 Task: Open Card Annual Performance Review in Board IT Project Management and Execution to Workspace Business Strategy and Planning and add a team member Softage.2@softage.net, a label Orange, a checklist Employment Law, an attachment from your computer, a color Orange and finally, add a card description 'Research and develop new pricing strategy for service offerings' and a comment 'This task presents an opportunity to demonstrate our team-building and collaboration skills, working effectively with others towards a common goal.'. Add a start date 'Jan 06, 1900' with a due date 'Jan 13, 1900'
Action: Mouse moved to (360, 138)
Screenshot: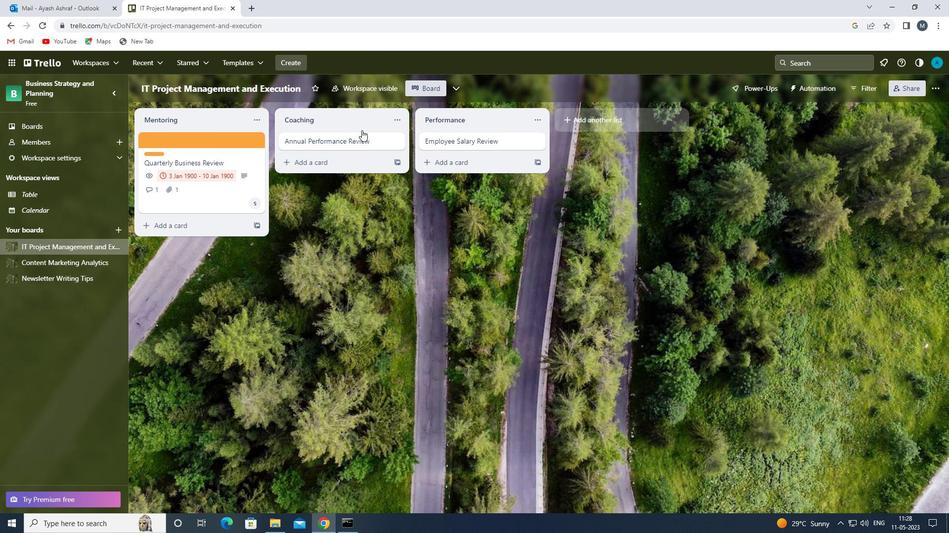 
Action: Mouse pressed left at (360, 138)
Screenshot: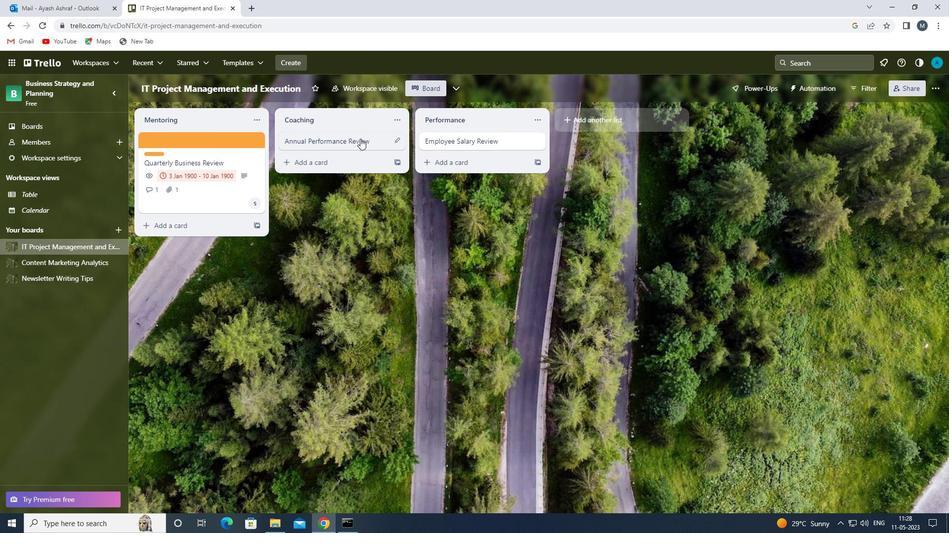 
Action: Mouse moved to (600, 178)
Screenshot: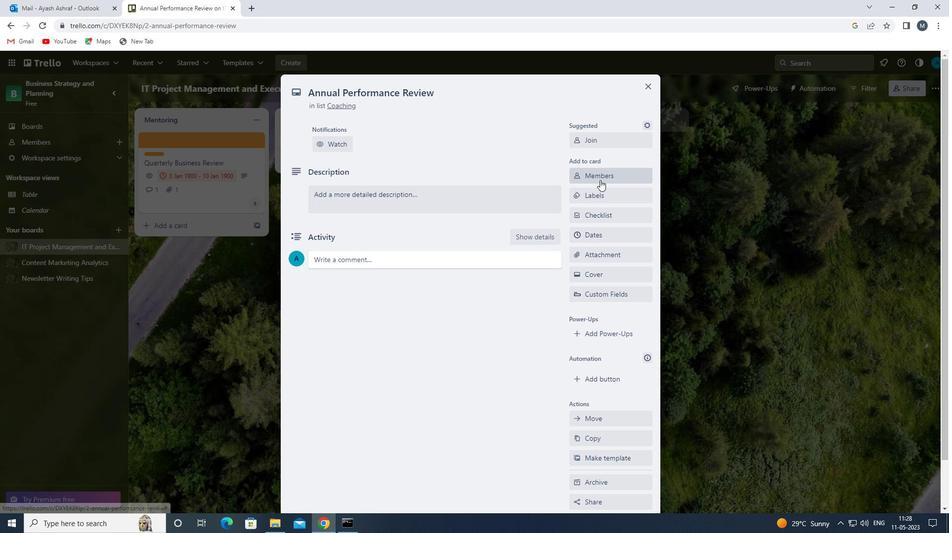 
Action: Mouse pressed left at (600, 178)
Screenshot: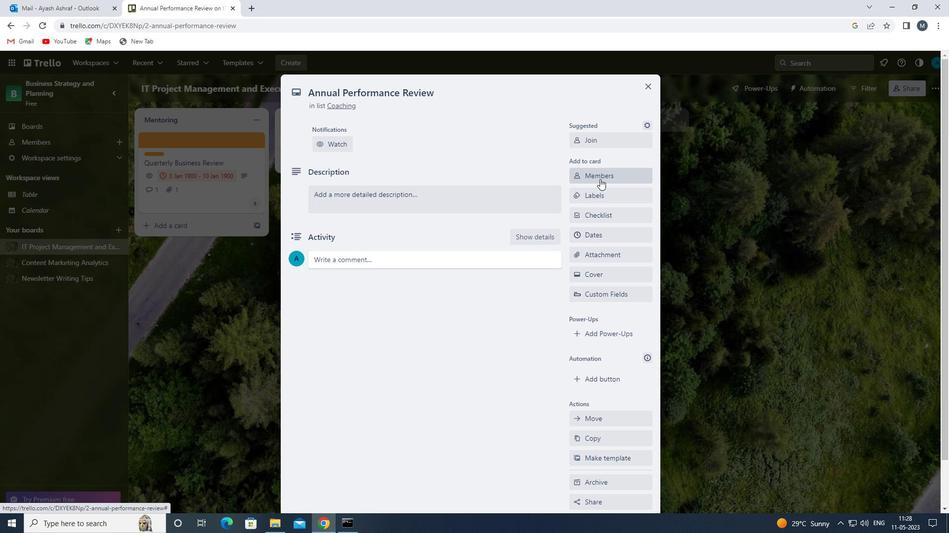 
Action: Mouse moved to (601, 212)
Screenshot: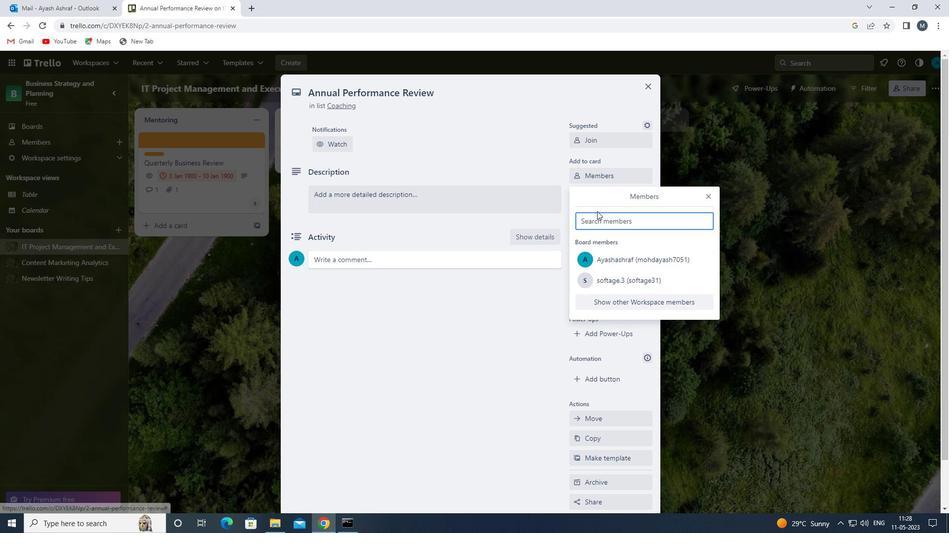 
Action: Key pressed <Key.shift>SOFT
Screenshot: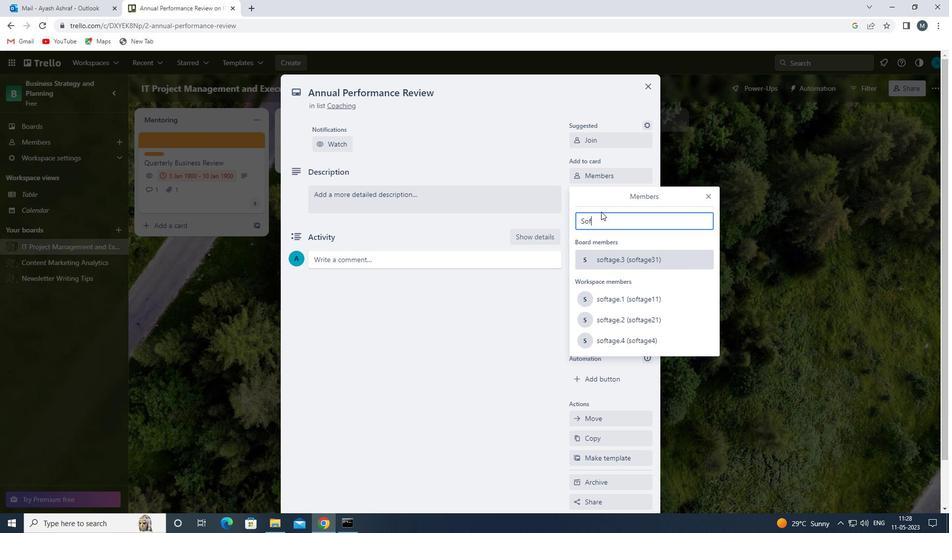 
Action: Mouse moved to (640, 322)
Screenshot: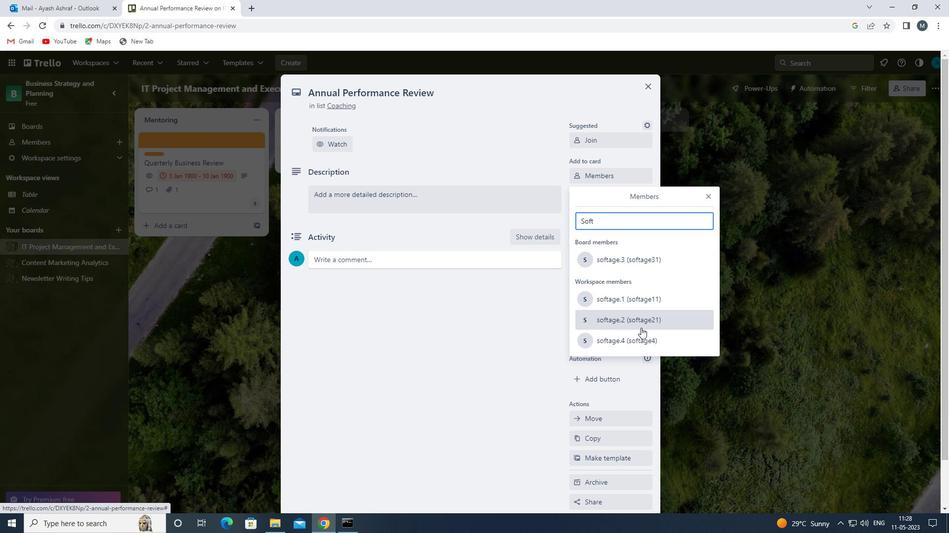 
Action: Mouse pressed left at (640, 322)
Screenshot: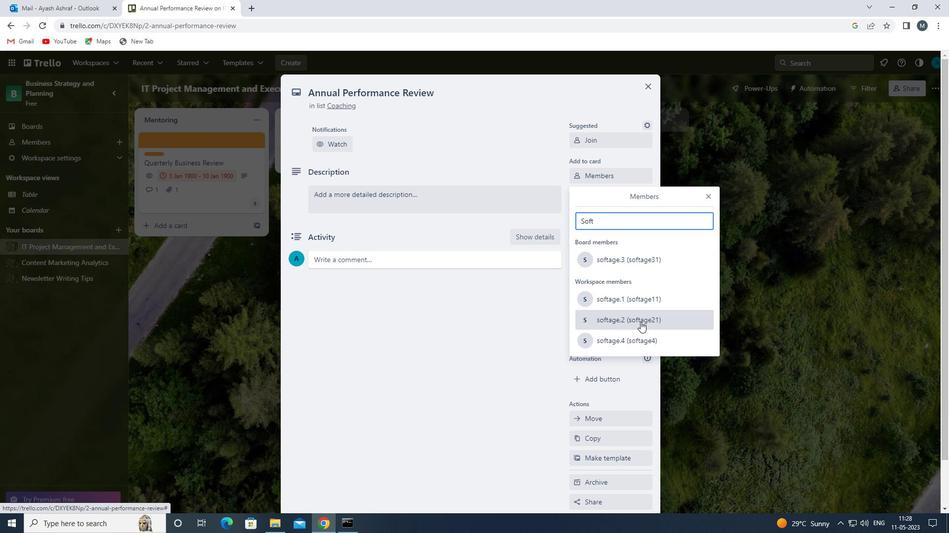 
Action: Mouse moved to (709, 201)
Screenshot: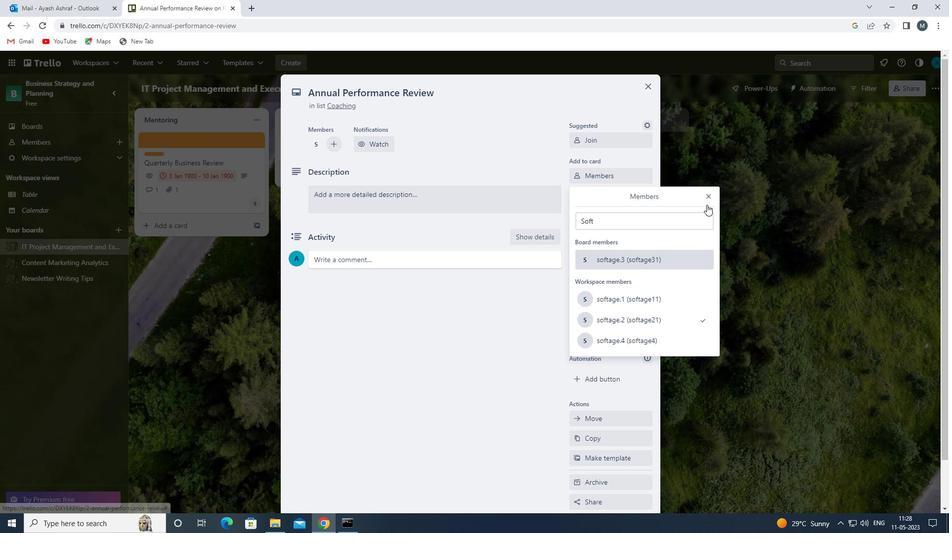 
Action: Mouse pressed left at (709, 201)
Screenshot: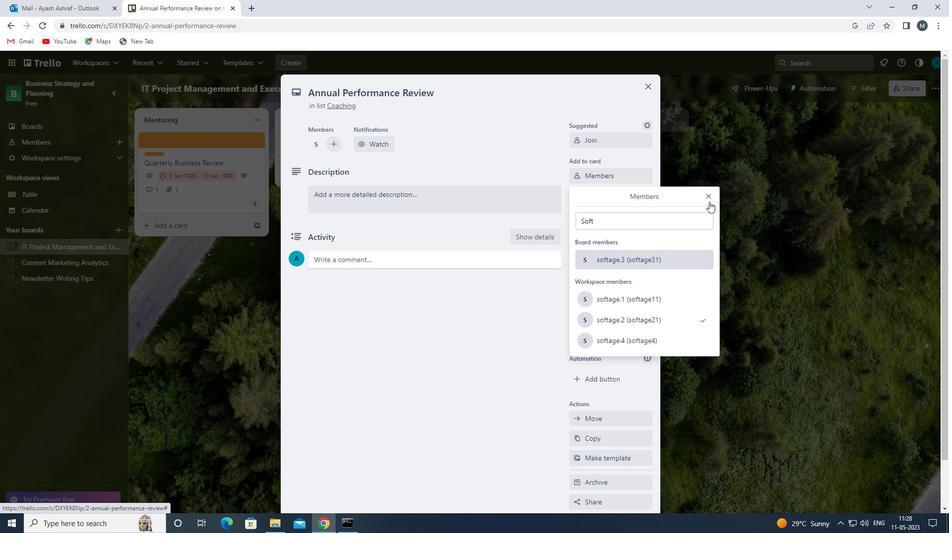 
Action: Mouse moved to (629, 194)
Screenshot: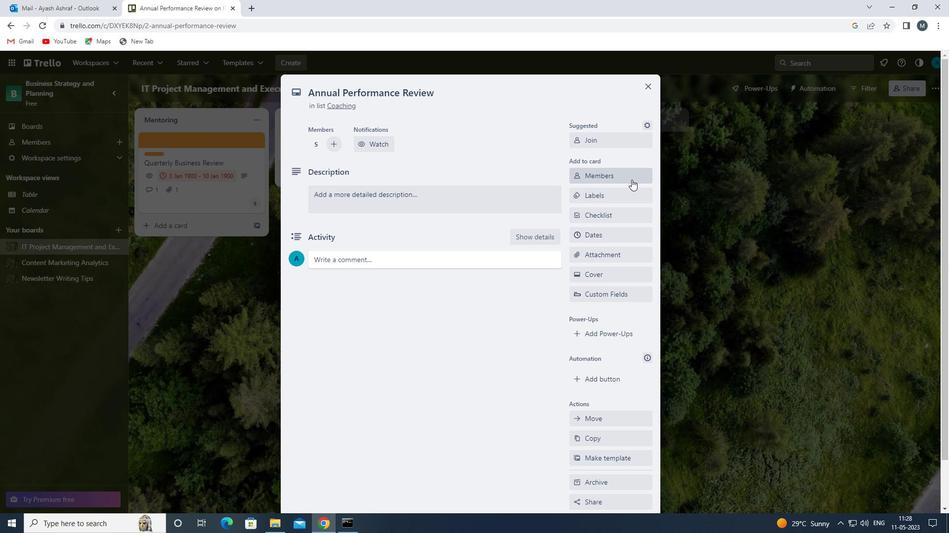 
Action: Mouse pressed left at (629, 194)
Screenshot: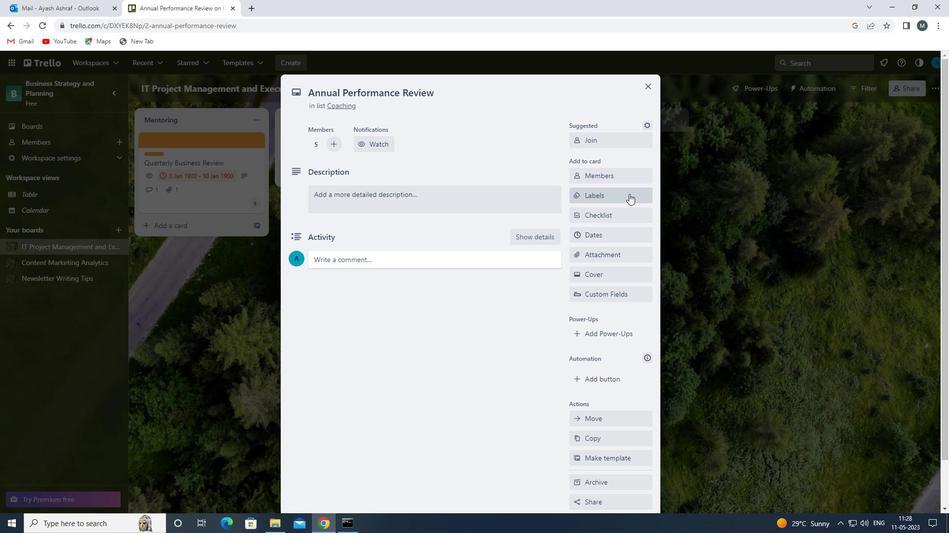 
Action: Mouse moved to (584, 309)
Screenshot: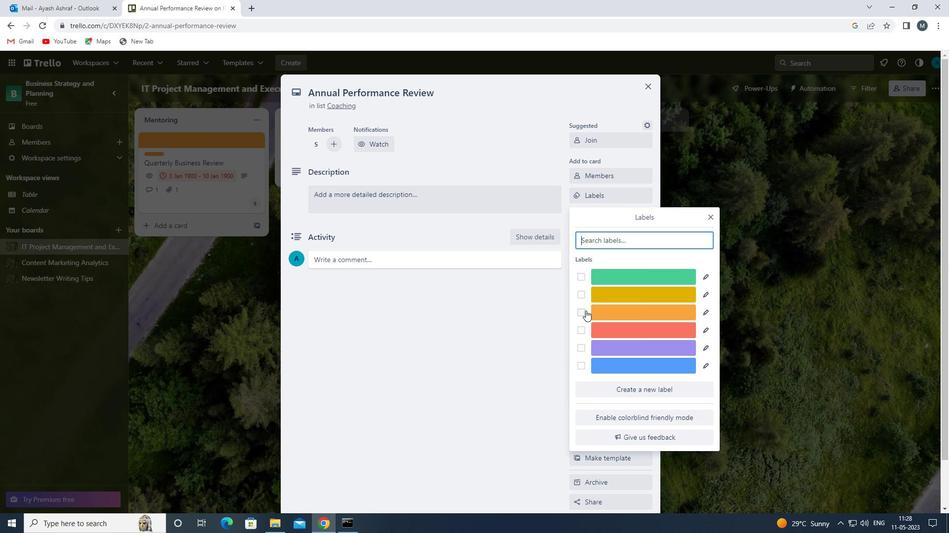 
Action: Mouse pressed left at (584, 309)
Screenshot: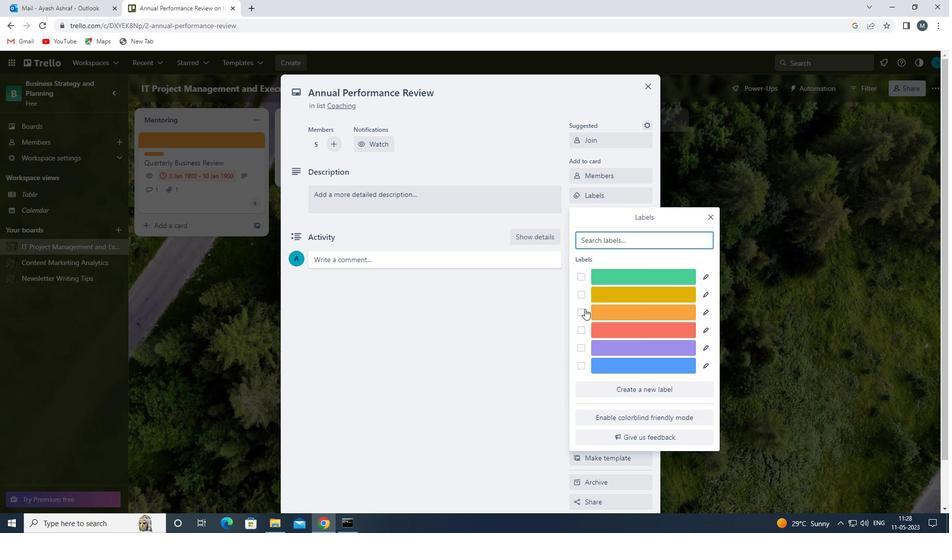 
Action: Mouse moved to (711, 221)
Screenshot: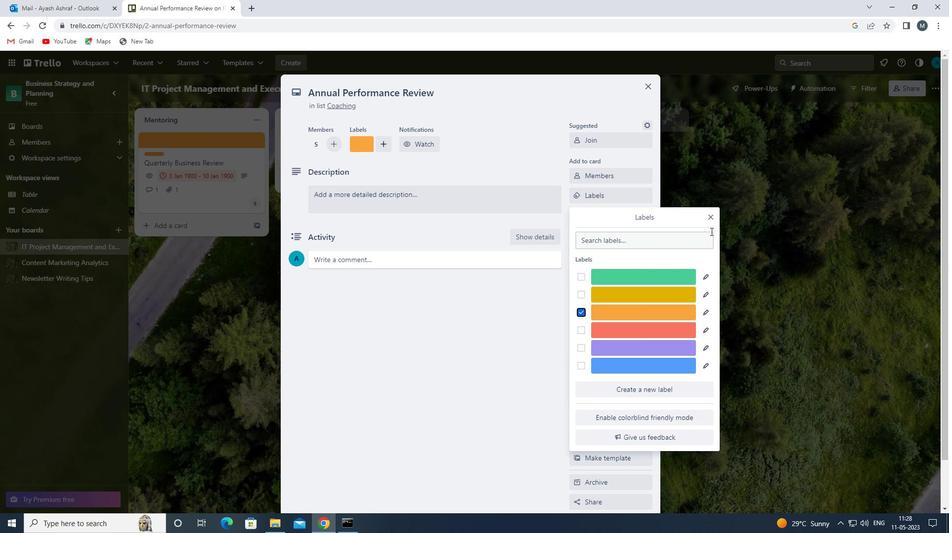 
Action: Mouse pressed left at (711, 221)
Screenshot: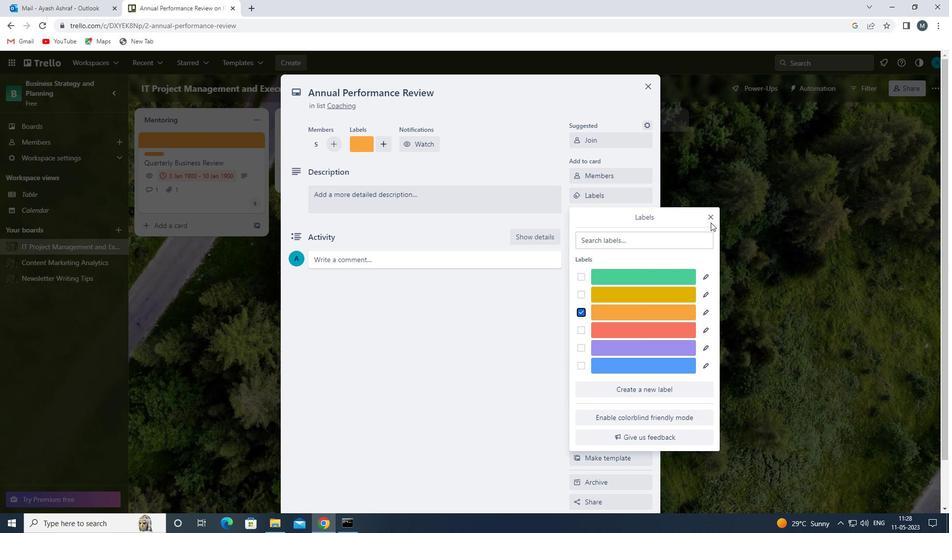 
Action: Mouse moved to (602, 221)
Screenshot: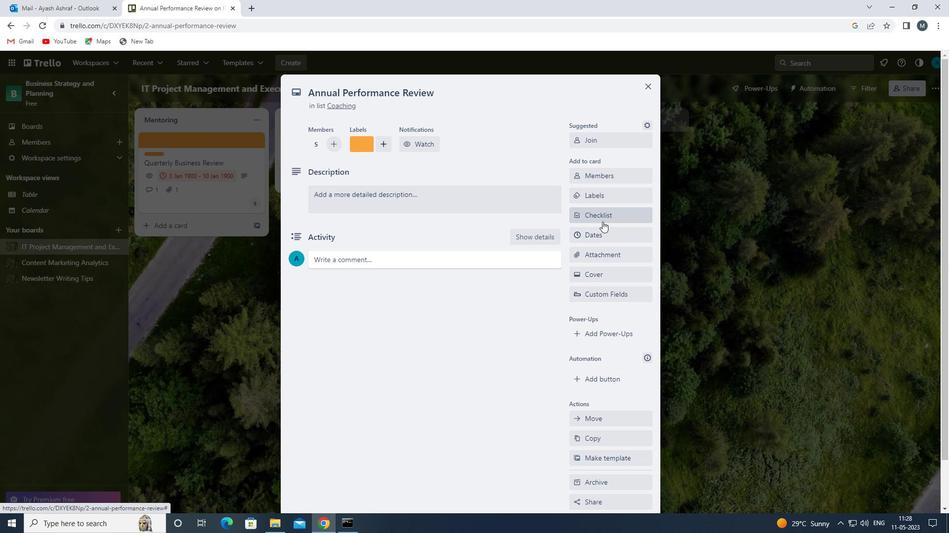 
Action: Mouse pressed left at (602, 221)
Screenshot: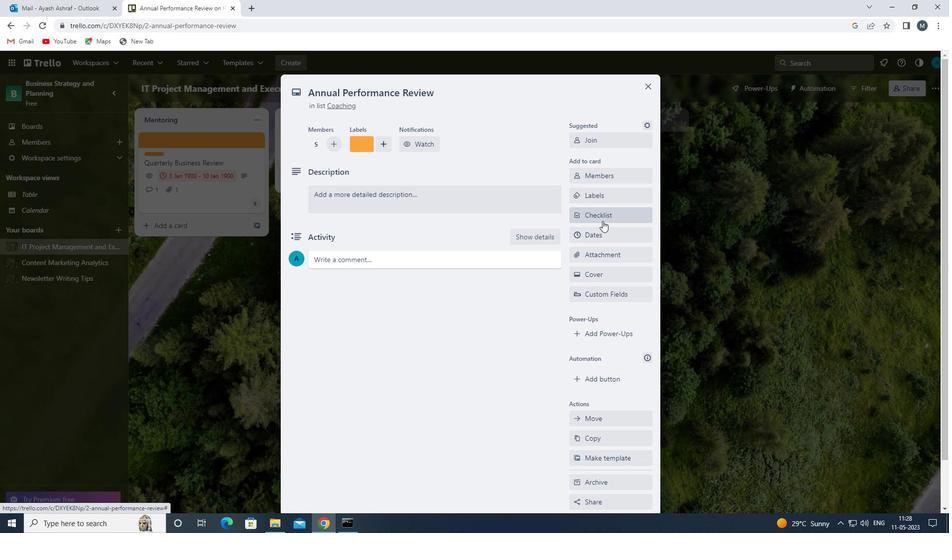 
Action: Mouse moved to (608, 269)
Screenshot: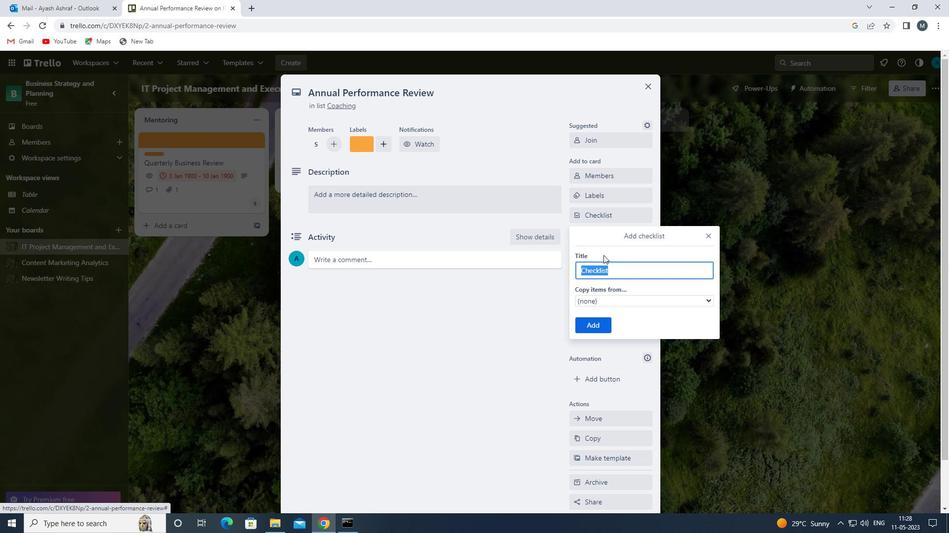 
Action: Key pressed E<Key.backspace><Key.shift>E
Screenshot: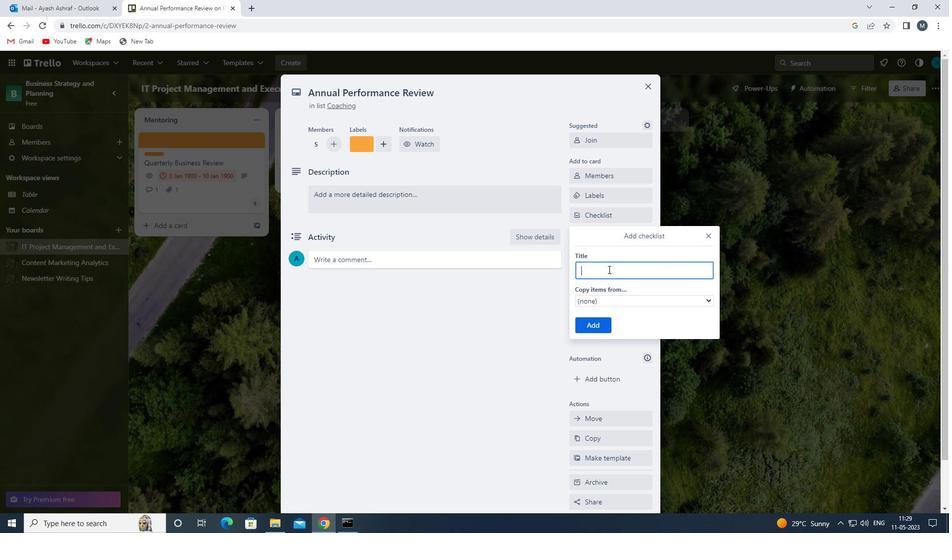 
Action: Mouse moved to (677, 293)
Screenshot: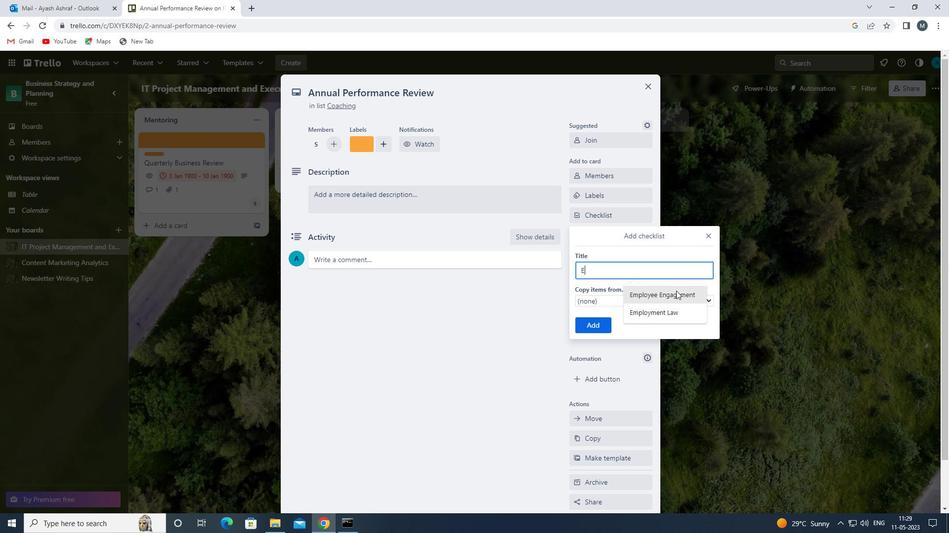 
Action: Mouse pressed left at (677, 293)
Screenshot: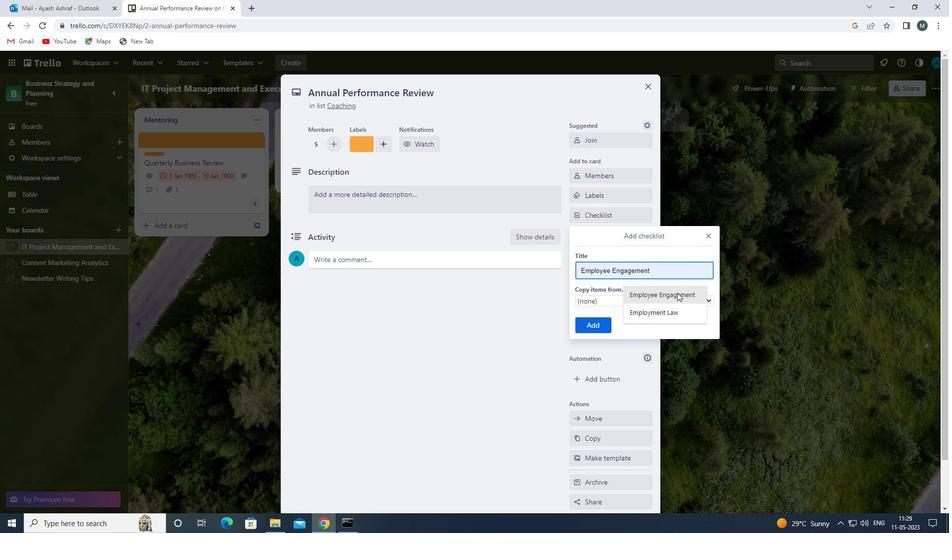 
Action: Mouse moved to (697, 272)
Screenshot: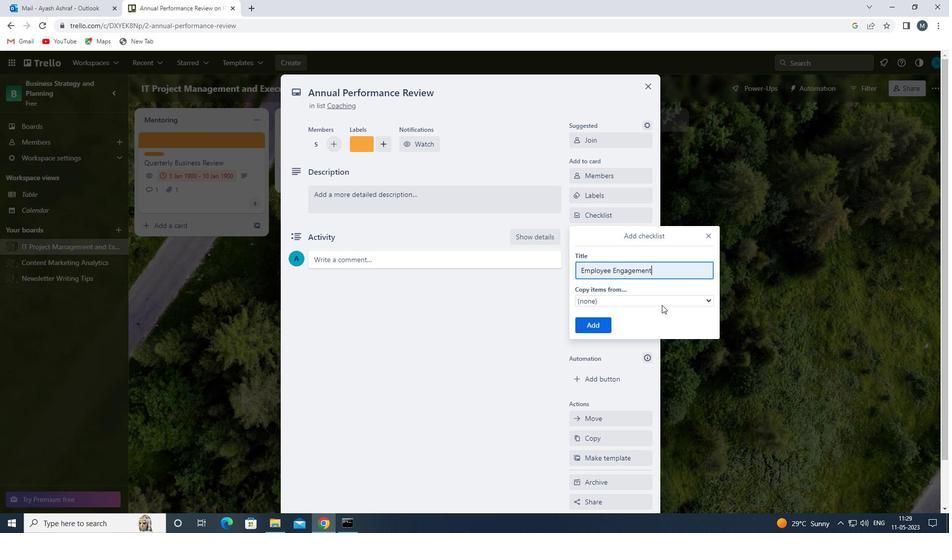 
Action: Key pressed <Key.backspace><Key.backspace><Key.backspace><Key.backspace><Key.backspace><Key.backspace><Key.backspace><Key.backspace><Key.backspace><Key.backspace>LAE<Key.backspace>W
Screenshot: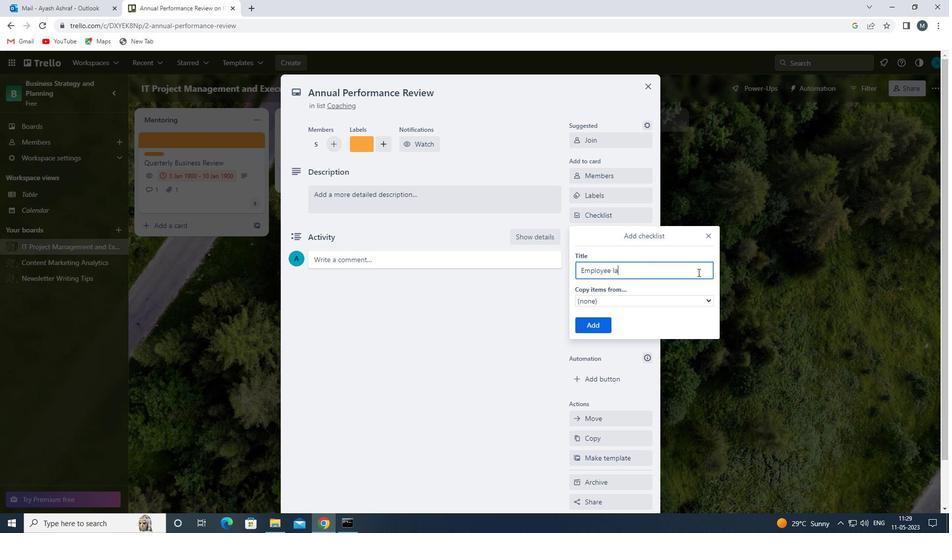 
Action: Mouse moved to (603, 328)
Screenshot: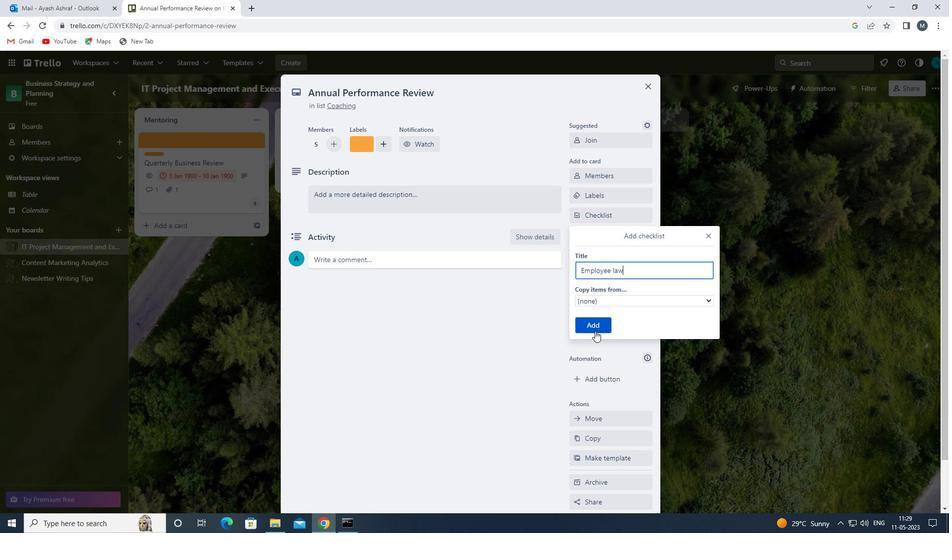 
Action: Key pressed <Key.backspace><Key.backspace><Key.backspace><Key.shift>LAW
Screenshot: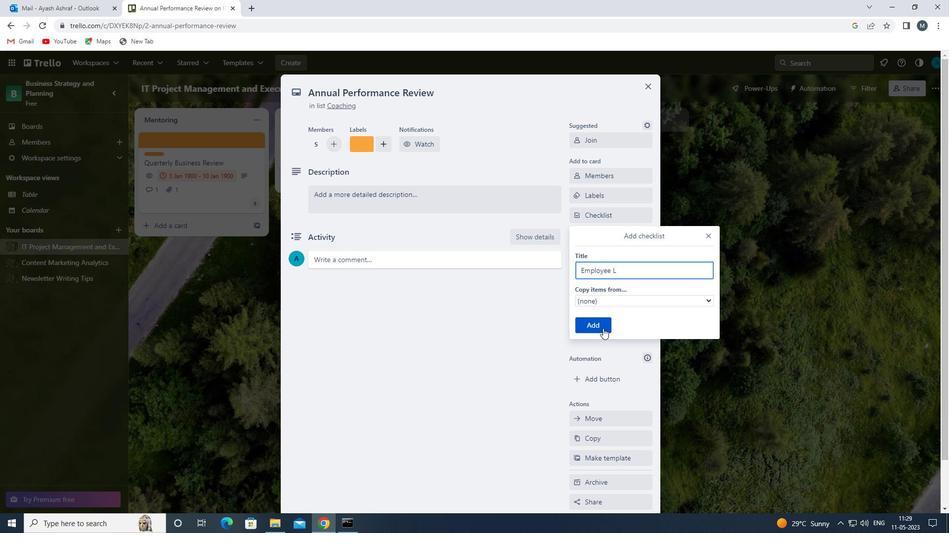 
Action: Mouse moved to (631, 273)
Screenshot: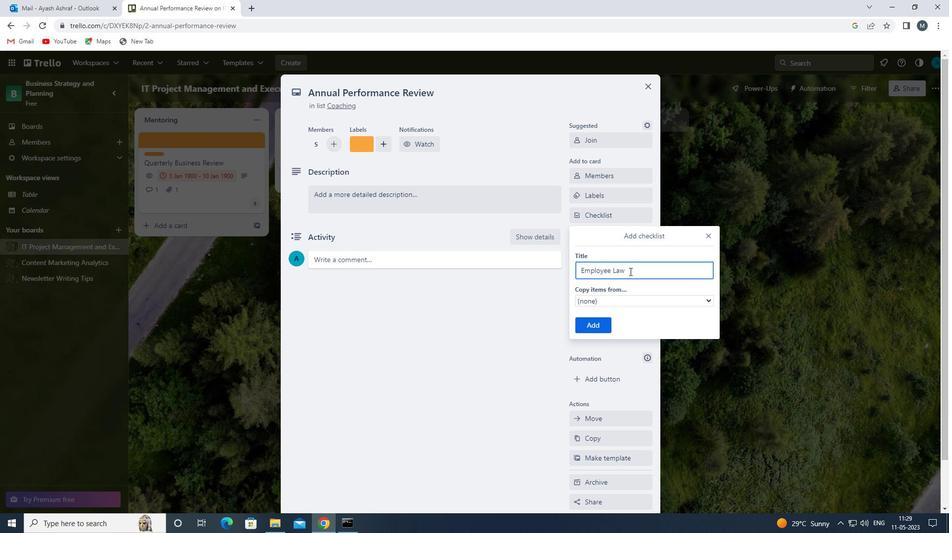 
Action: Key pressed <Key.backspace><Key.backspace><Key.backspace><Key.backspace><Key.backspace><Key.backspace><Key.backspace><Key.backspace><Key.backspace><Key.backspace><Key.backspace><Key.backspace><Key.backspace><Key.shift>EMOP<Key.backspace><Key.backspace>
Screenshot: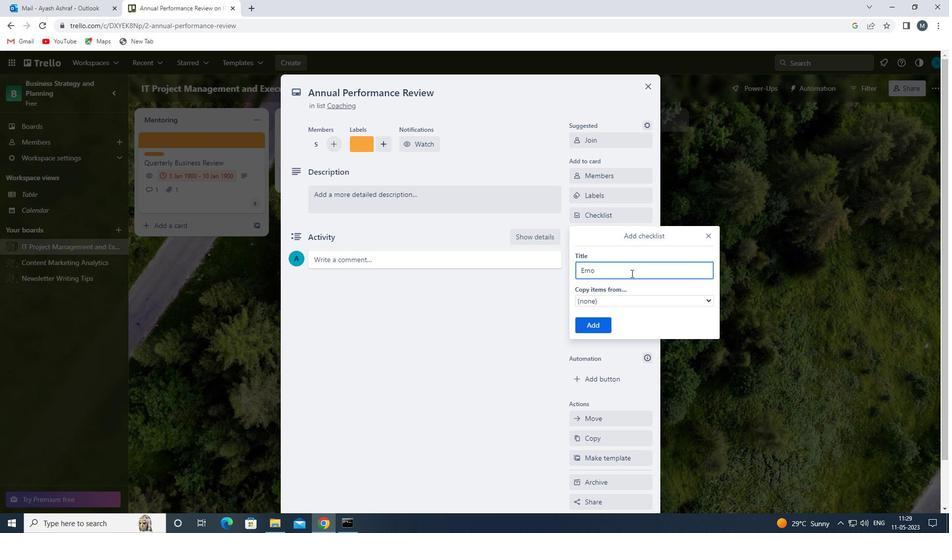 
Action: Mouse moved to (668, 312)
Screenshot: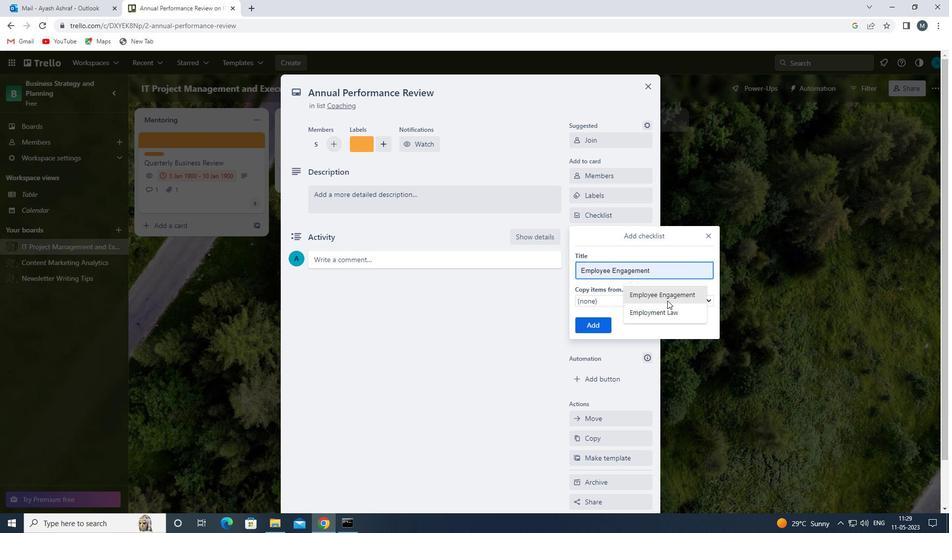 
Action: Mouse pressed left at (668, 312)
Screenshot: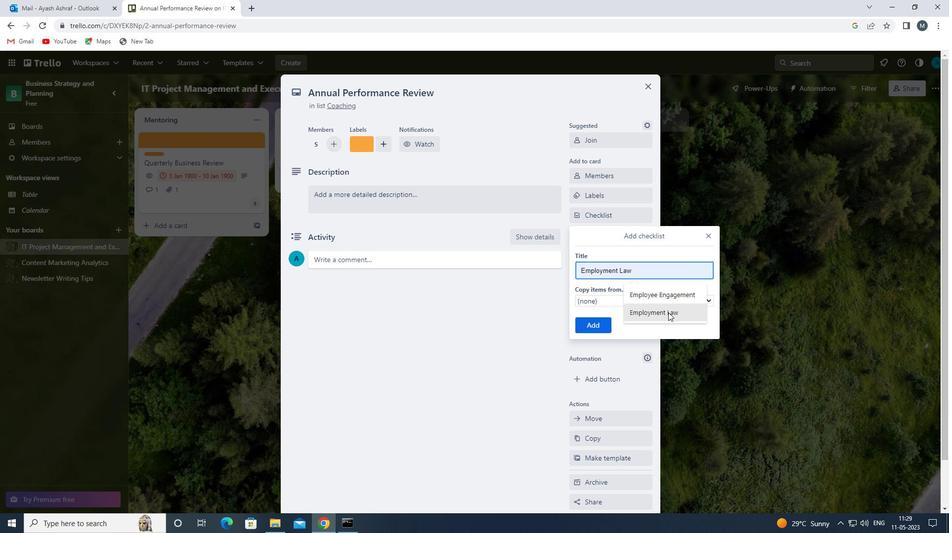 
Action: Mouse moved to (596, 329)
Screenshot: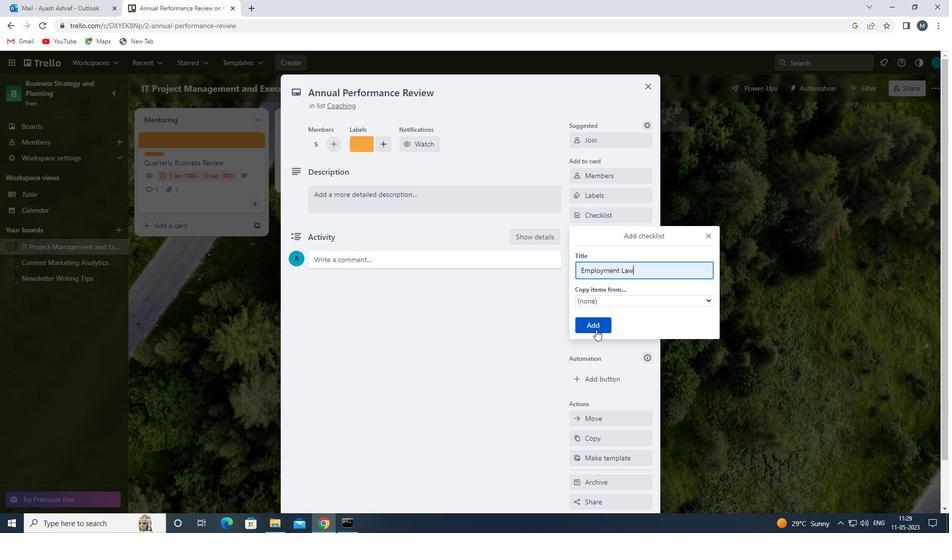 
Action: Mouse pressed left at (596, 329)
Screenshot: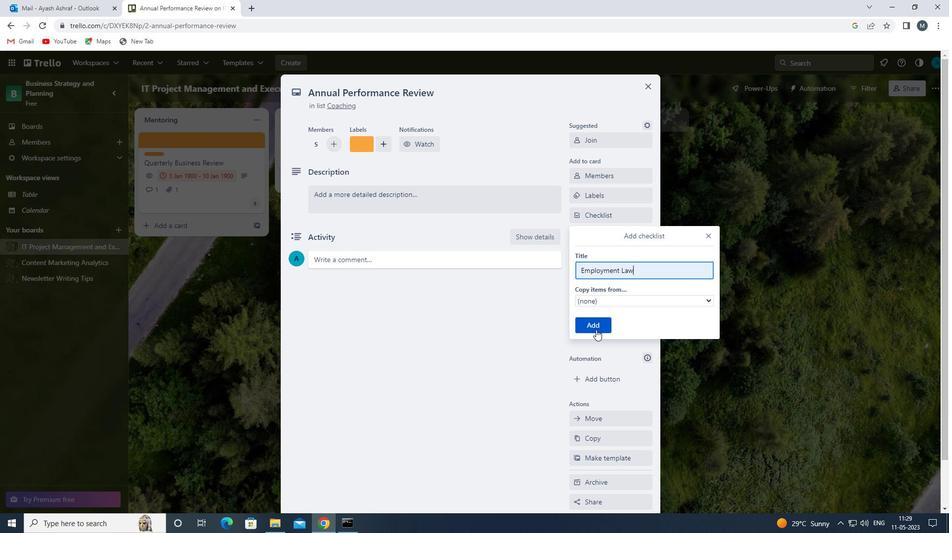 
Action: Mouse moved to (593, 259)
Screenshot: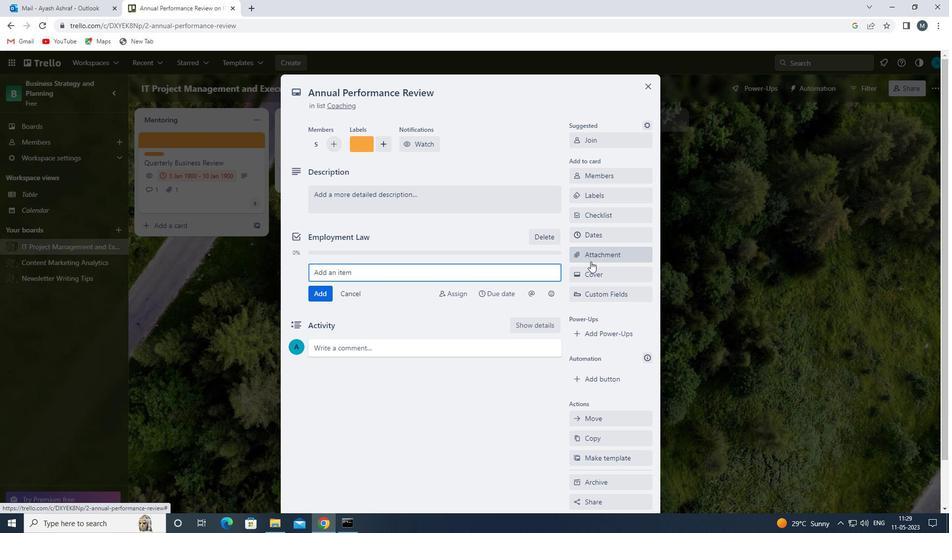 
Action: Mouse pressed left at (593, 259)
Screenshot: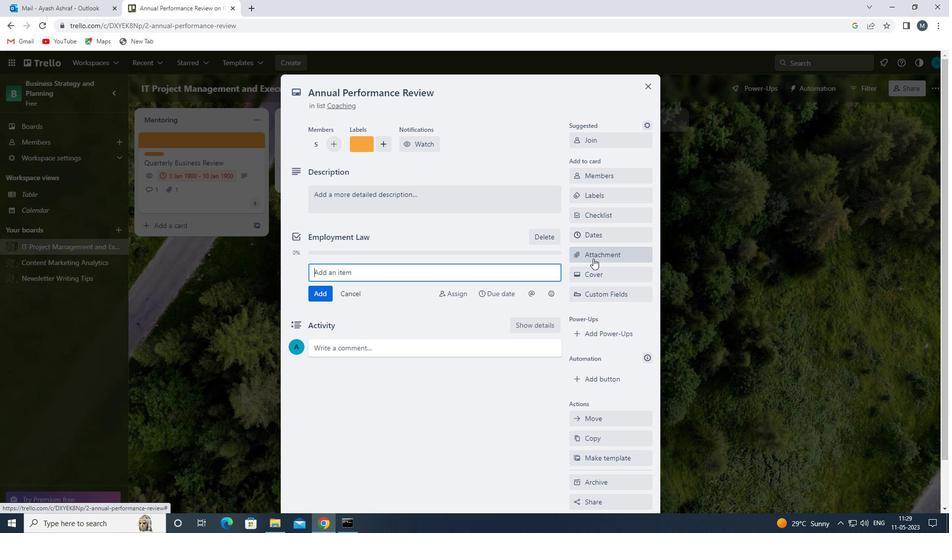 
Action: Mouse moved to (592, 299)
Screenshot: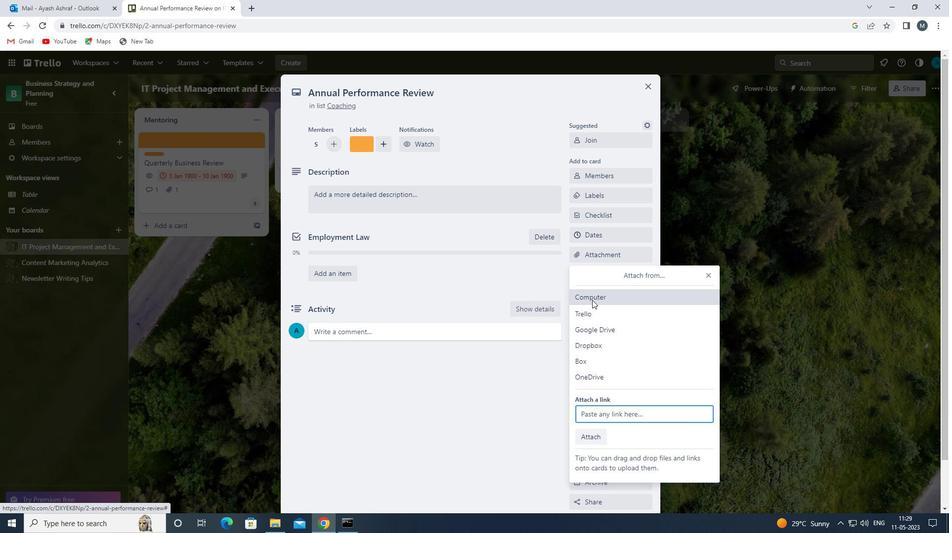 
Action: Mouse pressed left at (592, 299)
Screenshot: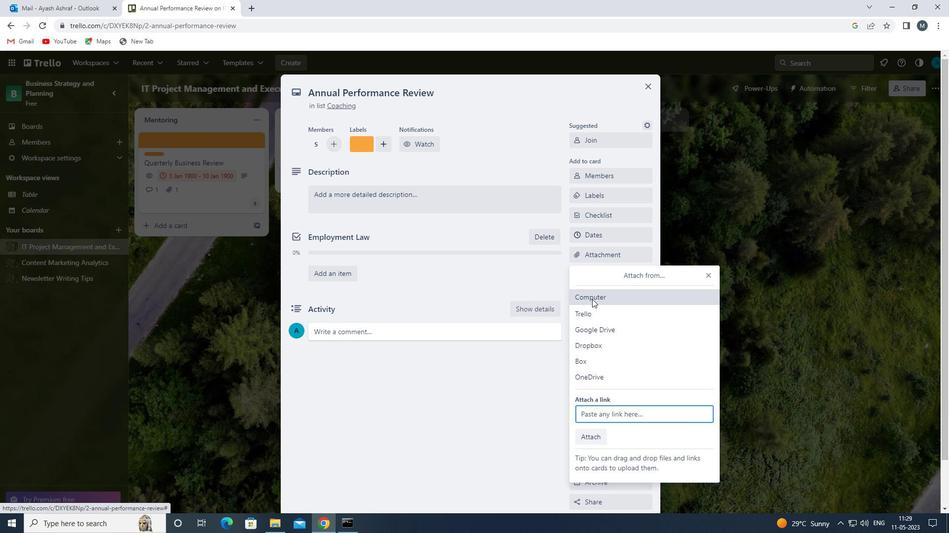 
Action: Mouse moved to (216, 129)
Screenshot: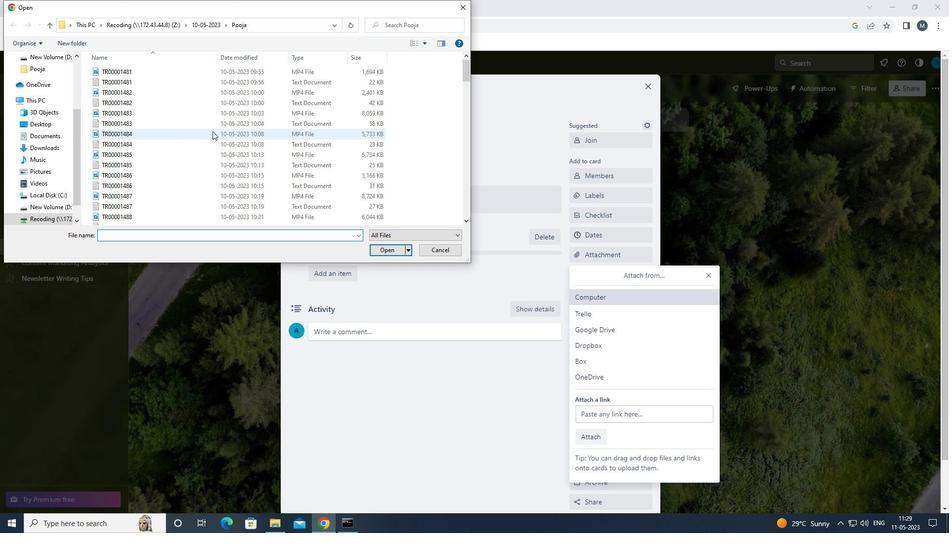 
Action: Mouse pressed left at (216, 129)
Screenshot: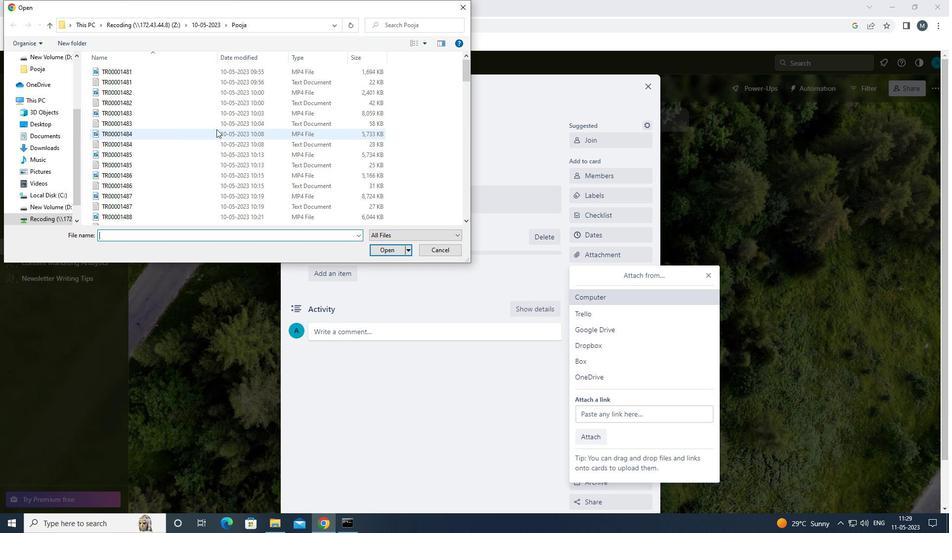 
Action: Mouse moved to (389, 252)
Screenshot: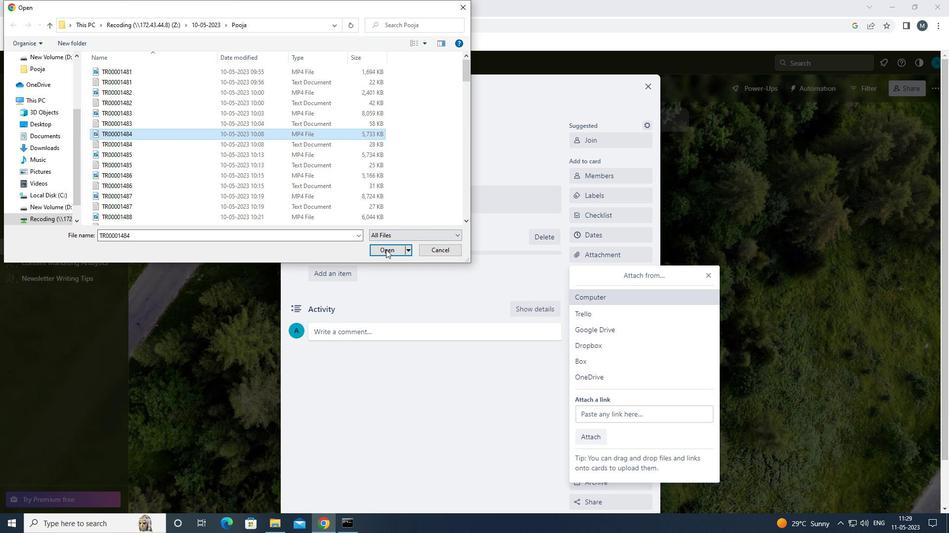 
Action: Mouse pressed left at (389, 252)
Screenshot: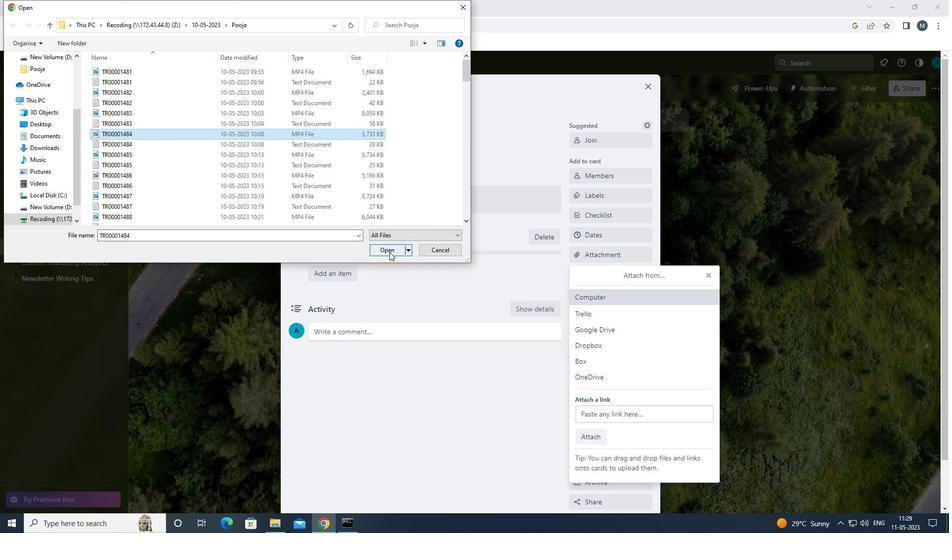 
Action: Mouse moved to (705, 273)
Screenshot: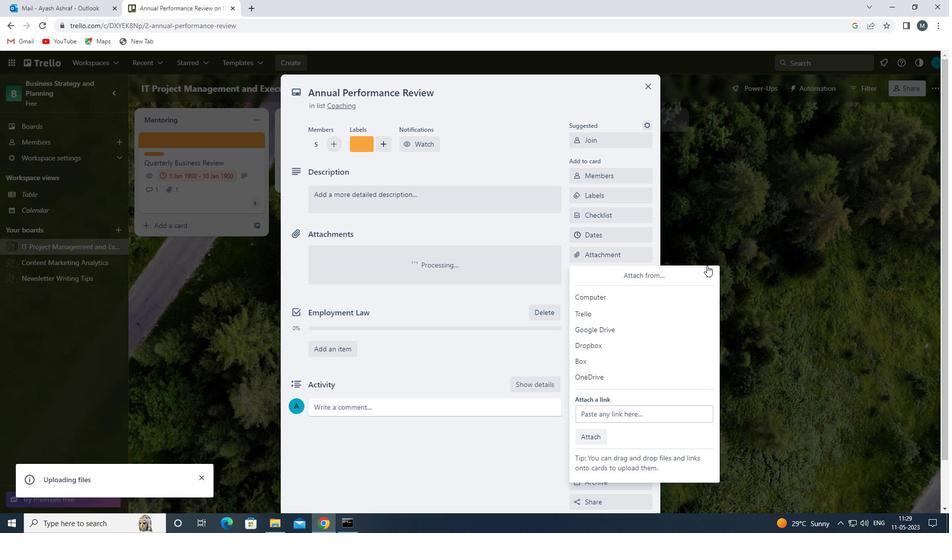 
Action: Mouse pressed left at (705, 273)
Screenshot: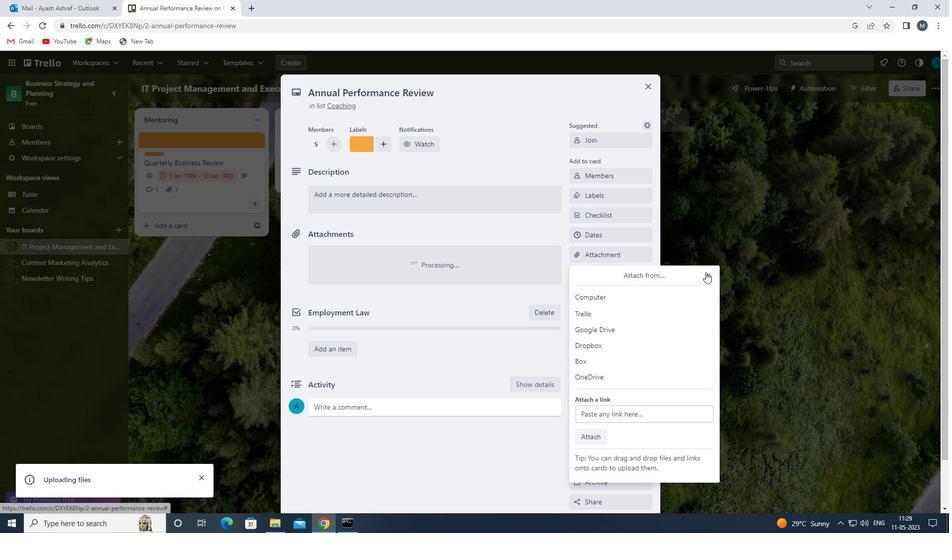 
Action: Mouse moved to (581, 276)
Screenshot: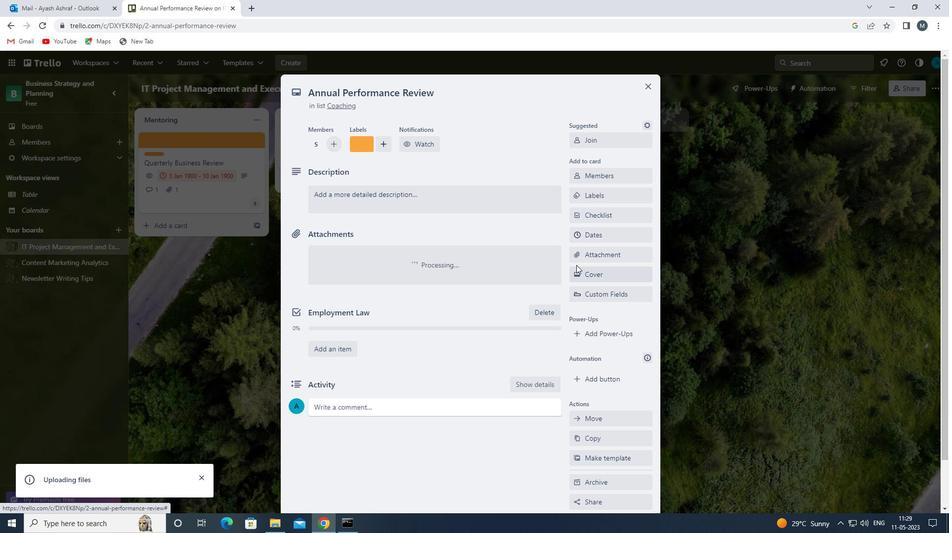 
Action: Mouse pressed left at (581, 276)
Screenshot: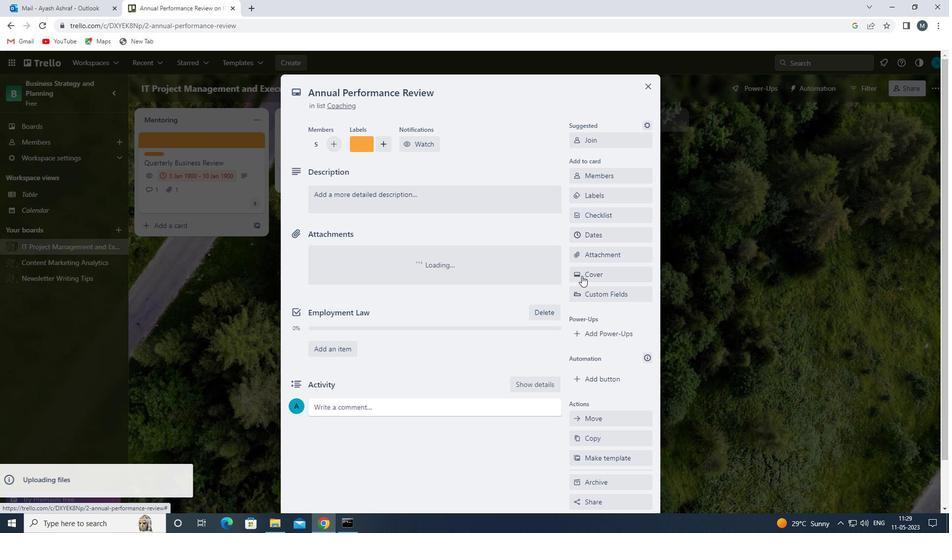 
Action: Mouse moved to (638, 173)
Screenshot: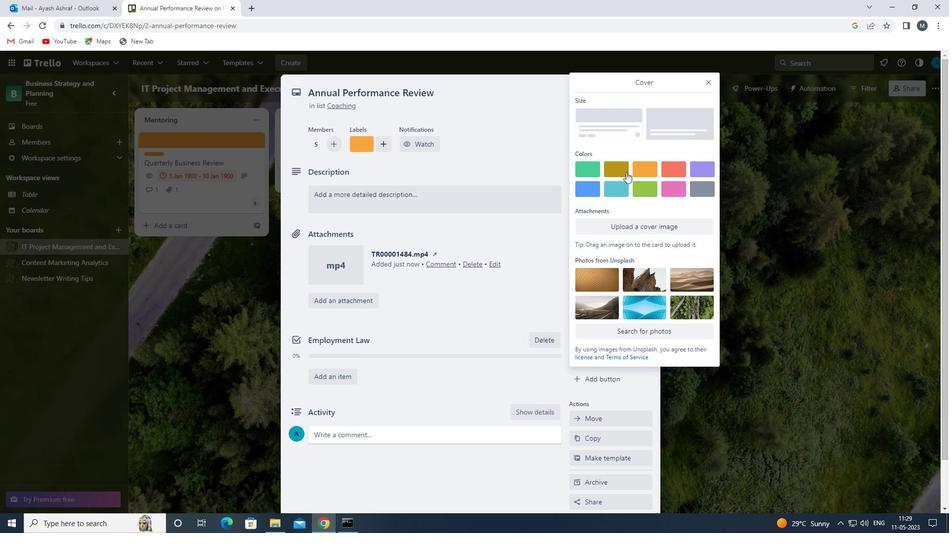 
Action: Mouse pressed left at (638, 173)
Screenshot: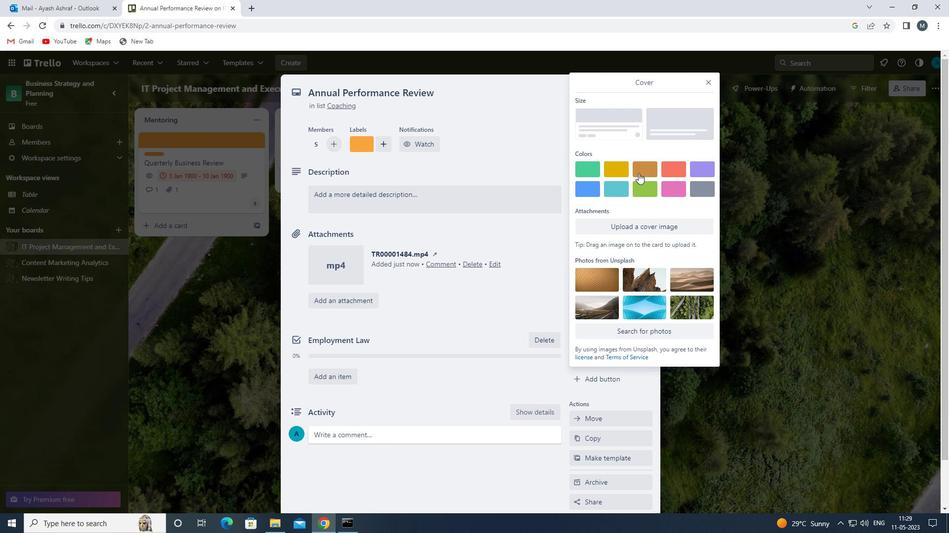 
Action: Mouse moved to (707, 84)
Screenshot: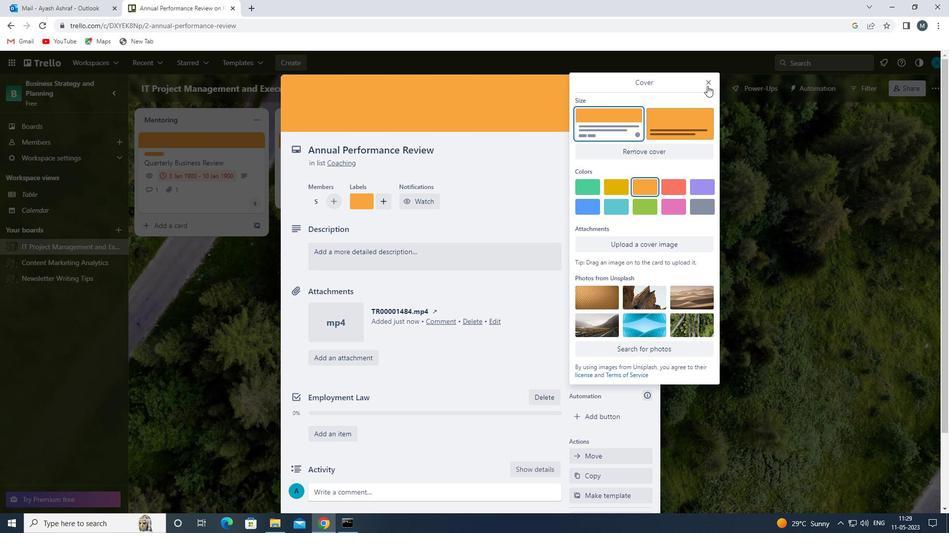 
Action: Mouse pressed left at (707, 84)
Screenshot: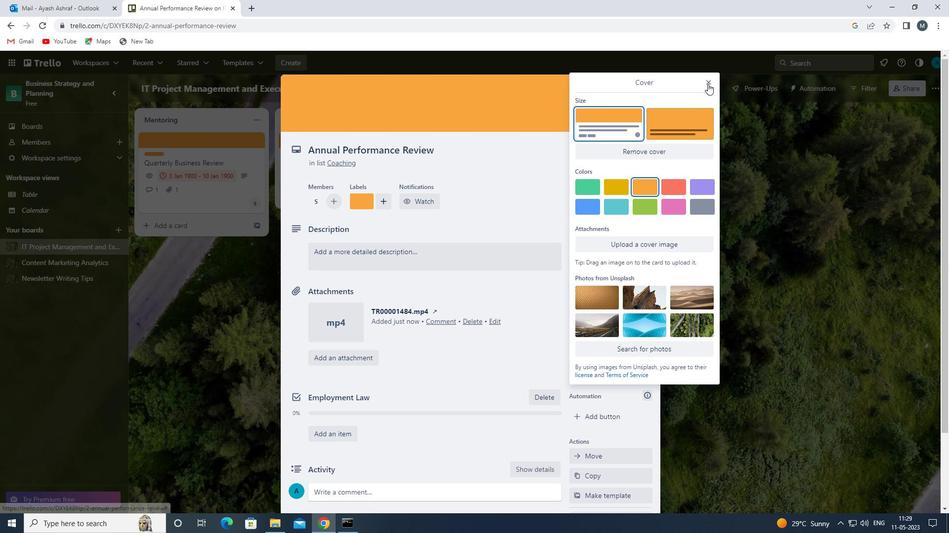 
Action: Mouse moved to (416, 258)
Screenshot: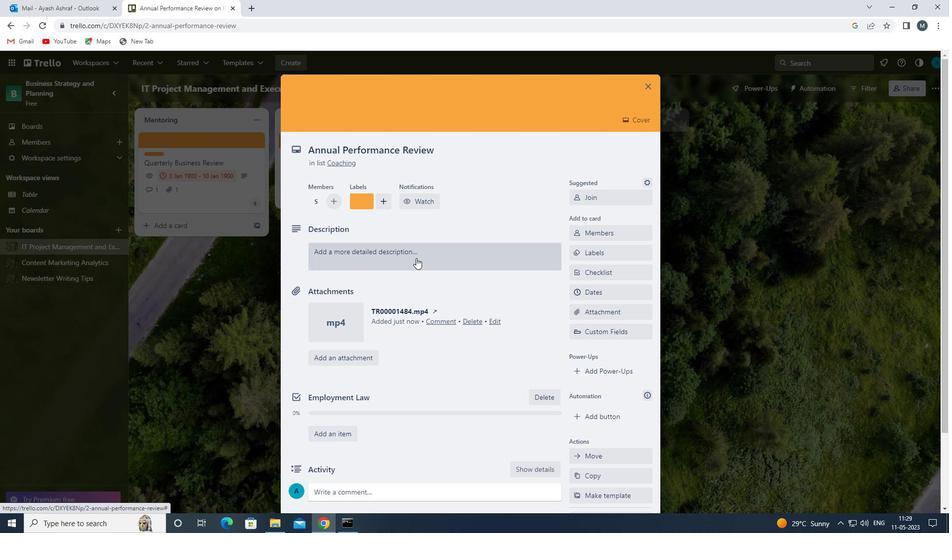 
Action: Mouse pressed left at (416, 258)
Screenshot: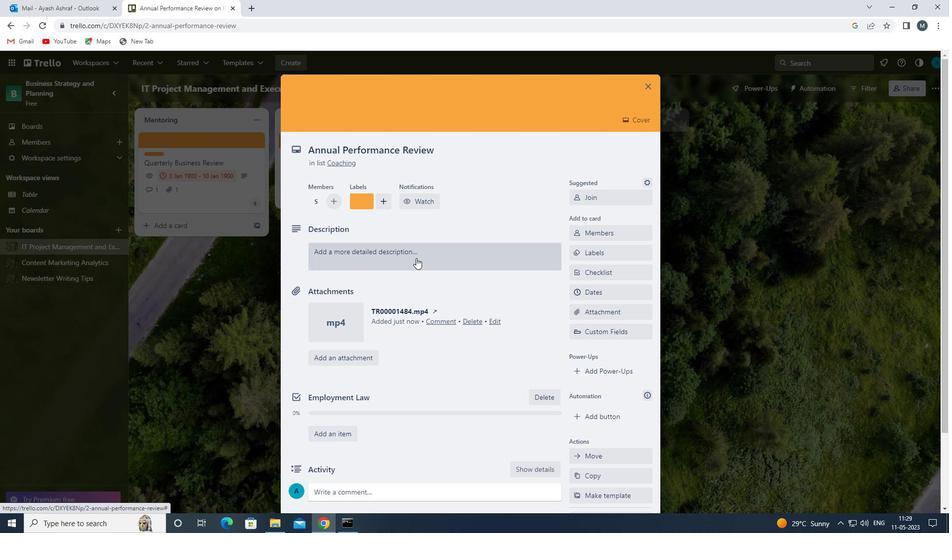 
Action: Mouse moved to (417, 258)
Screenshot: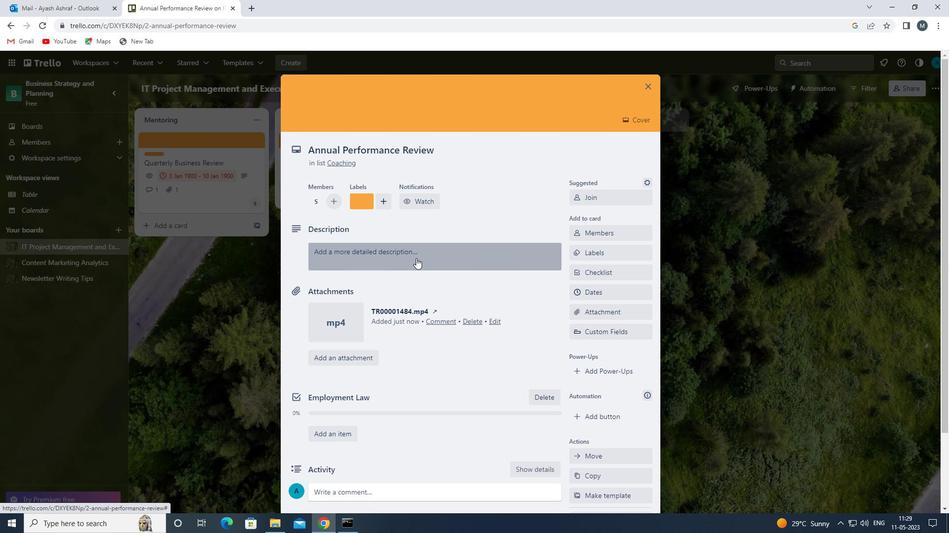 
Action: Key pressed <Key.shift>RESEARCH<Key.space>AND<Key.space>DEVELOP<Key.space>NEW<Key.space>PRICING<Key.space>STRATEGY<Key.space>FOR<Key.space>SERVICE<Key.space>OFFERING<Key.space>AND<Key.space><Key.backspace><Key.backspace><Key.backspace><Key.backspace>
Screenshot: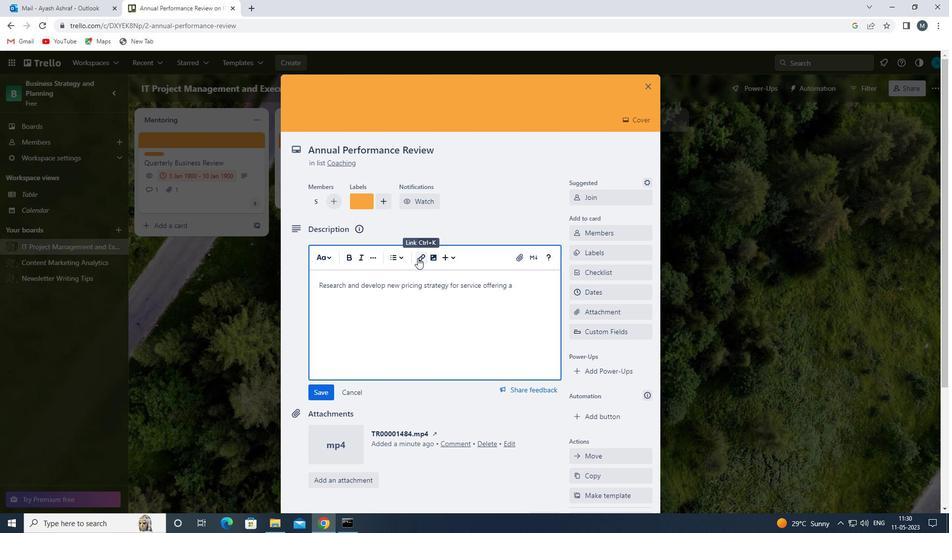 
Action: Mouse moved to (315, 399)
Screenshot: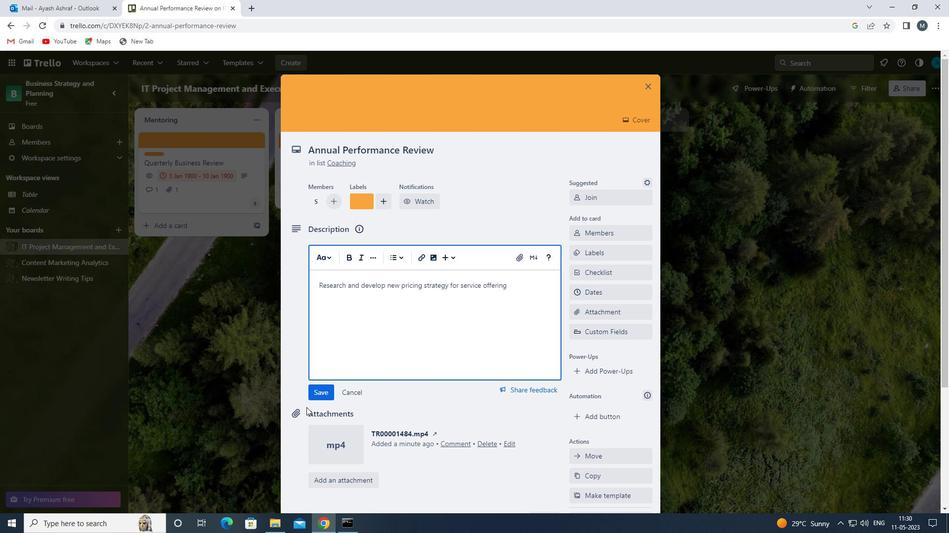 
Action: Mouse pressed left at (315, 399)
Screenshot: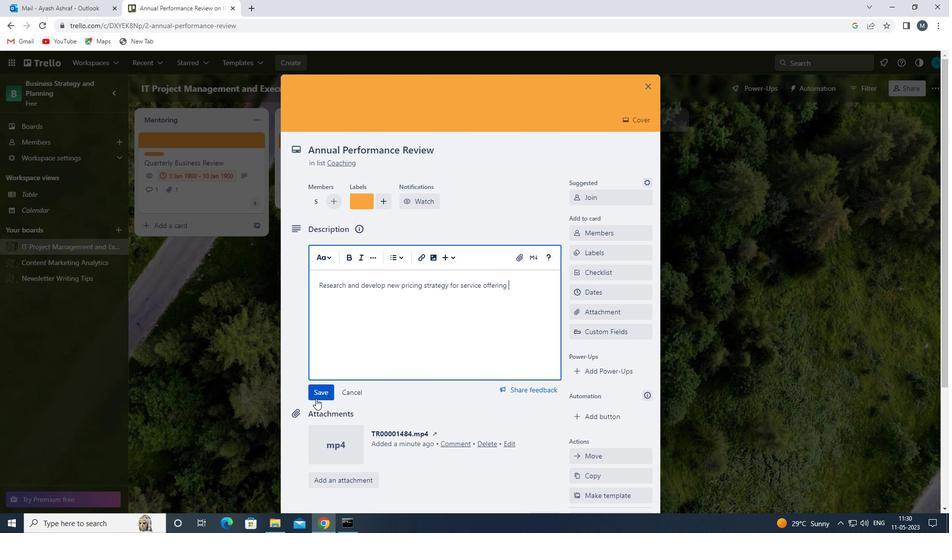 
Action: Mouse moved to (414, 404)
Screenshot: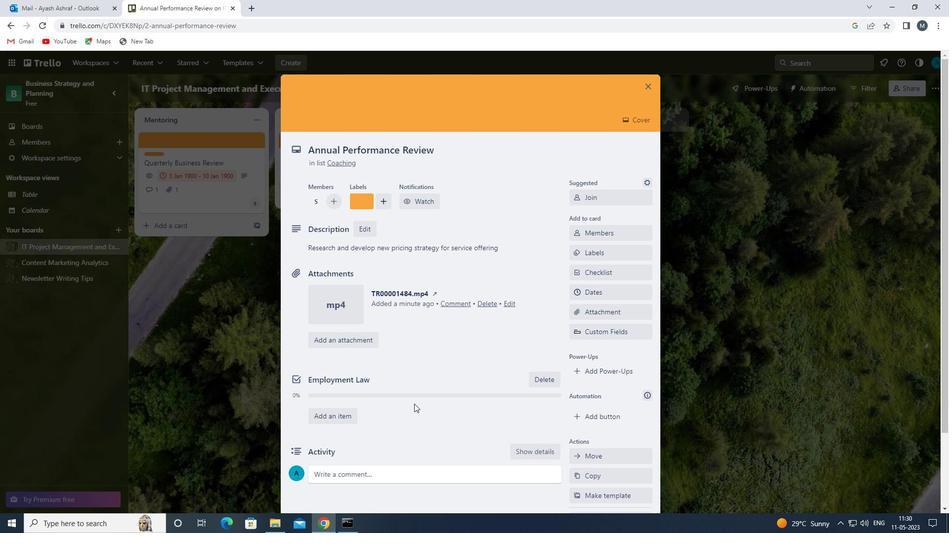 
Action: Mouse scrolled (414, 403) with delta (0, 0)
Screenshot: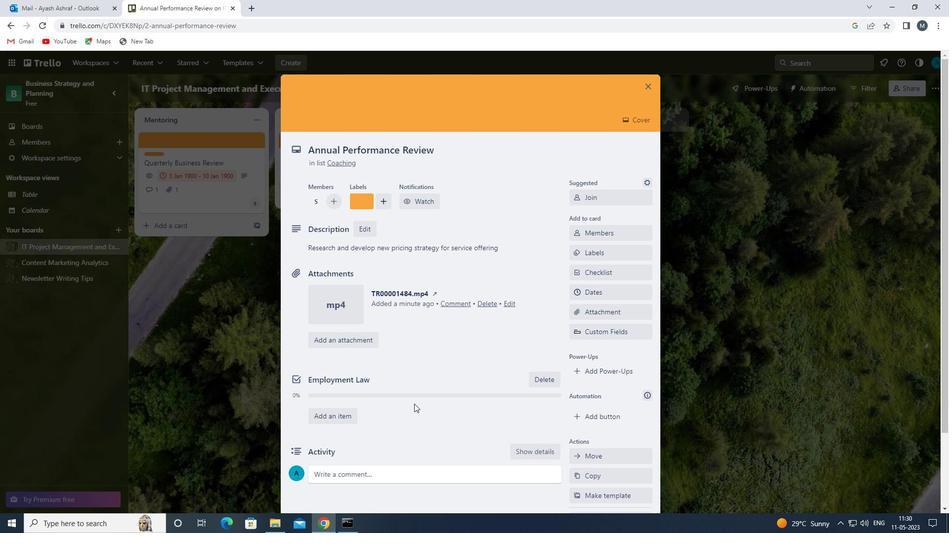 
Action: Mouse scrolled (414, 403) with delta (0, 0)
Screenshot: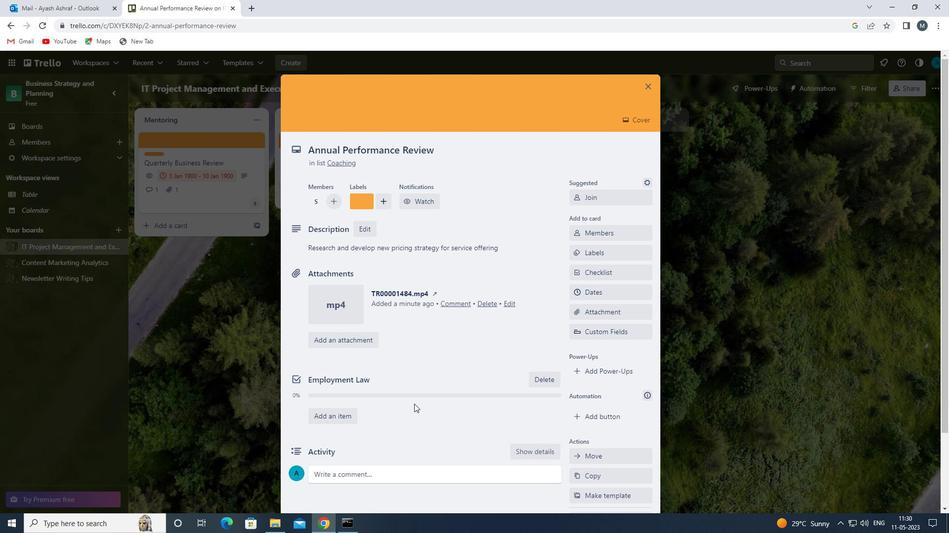 
Action: Mouse moved to (343, 388)
Screenshot: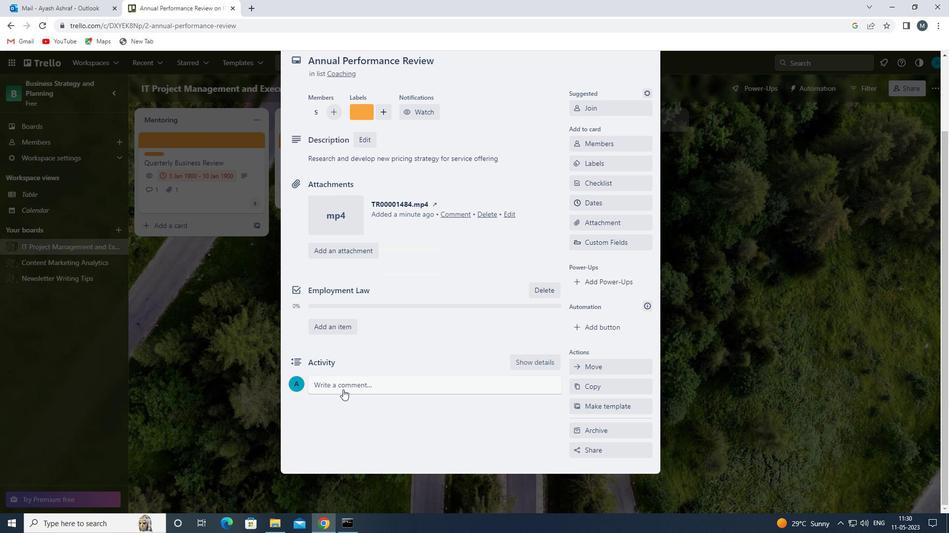 
Action: Mouse pressed left at (343, 388)
Screenshot: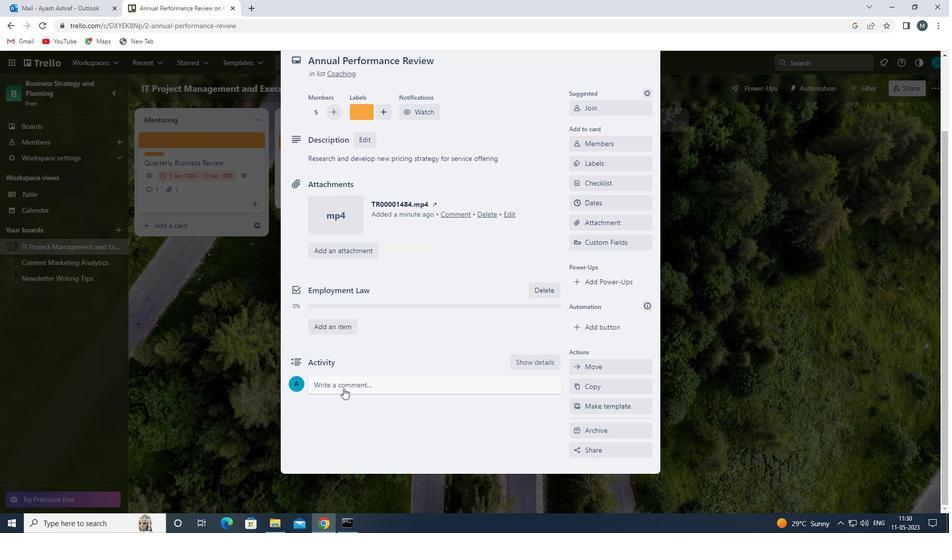 
Action: Key pressed <Key.shift>THIS<Key.space>TASK<Key.space>PRESENT<Key.space>AN<Key.space>
Screenshot: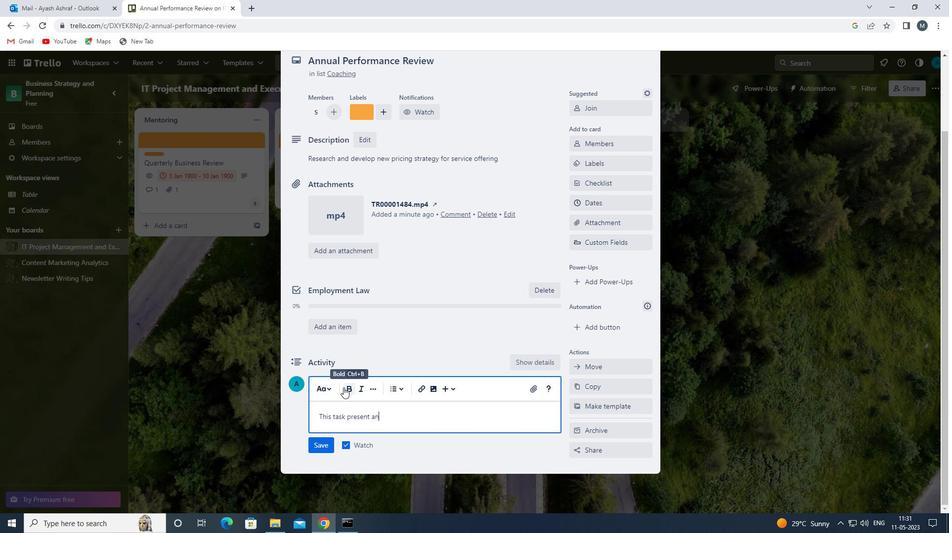 
Action: Mouse moved to (376, 419)
Screenshot: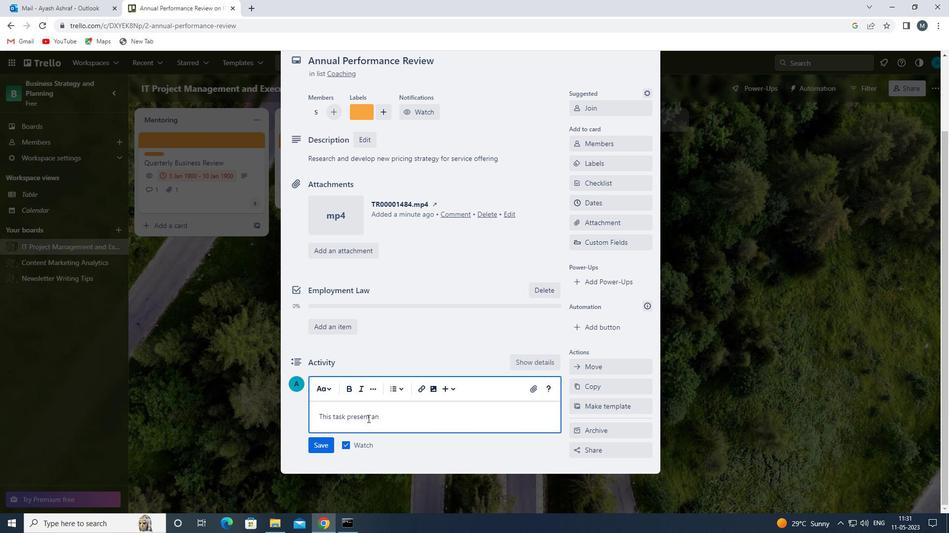 
Action: Key pressed <Key.backspace><Key.backspace><Key.backspace><Key.backspace>S<Key.space>AN<Key.space>OPPORTUNITY<Key.space>TO<Key.space>DEMNO<Key.backspace>ST<Key.backspace><Key.backspace><Key.backspace>E
Screenshot: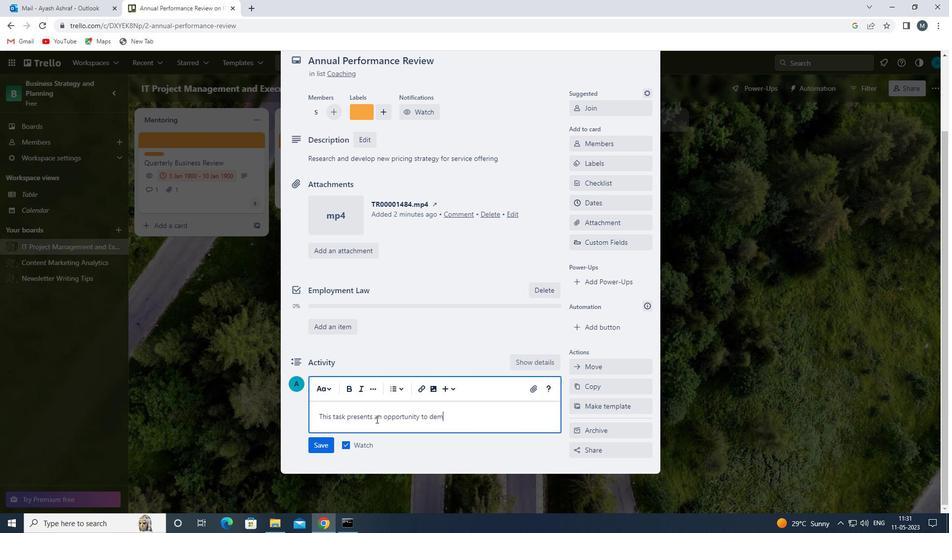 
Action: Mouse moved to (376, 419)
Screenshot: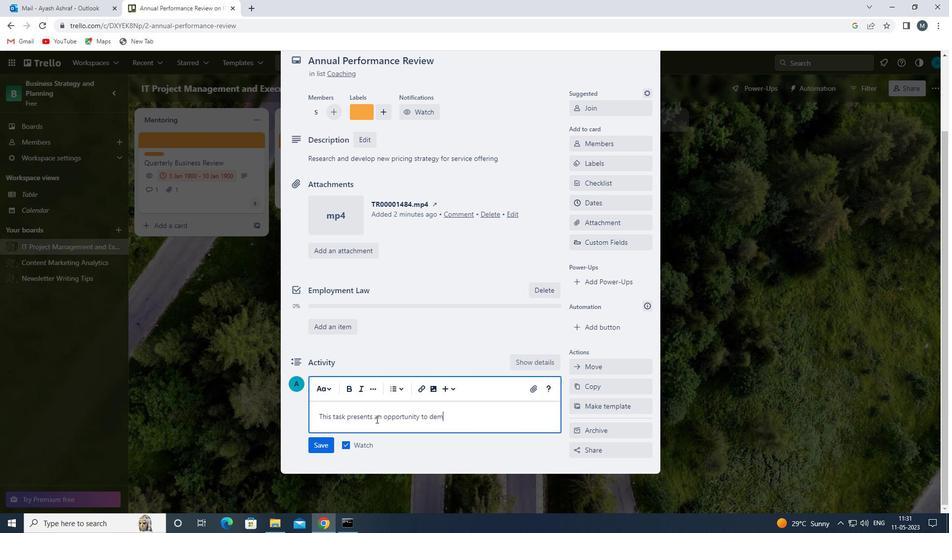 
Action: Key pressed MO<Key.backspace><Key.backspace><Key.backspace><Key.backspace>MOS<Key.backspace>NSTRATE<Key.space>OUR<Key.space>TEAM<Key.space>BUILDING<Key.space>AND<Key.space>CI<Key.backspace>OLLABORATION<Key.space>
Screenshot: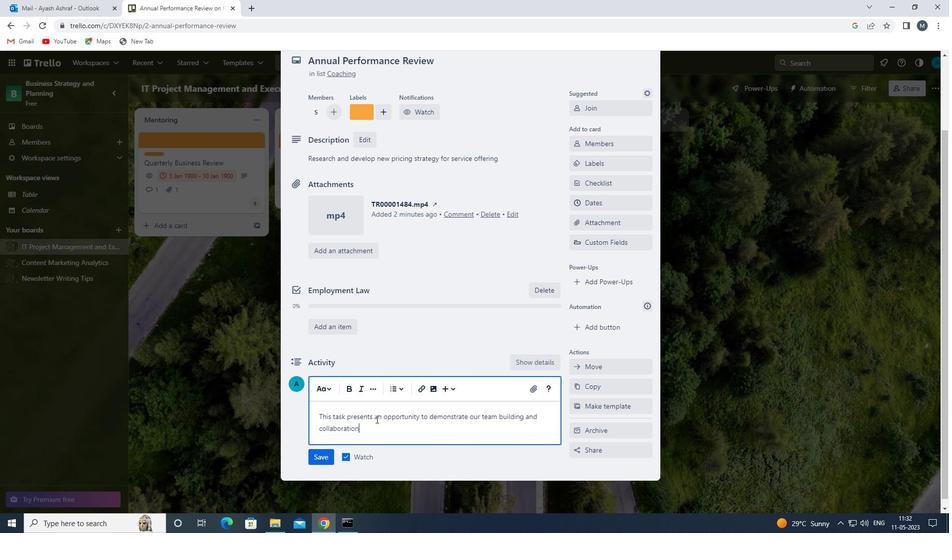 
Action: Mouse moved to (376, 419)
Screenshot: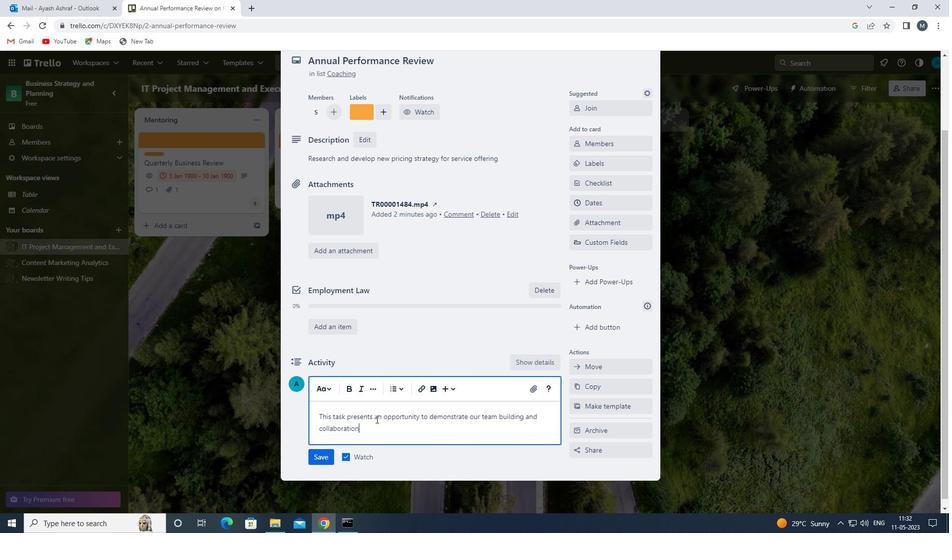 
Action: Key pressed SKILLS<Key.space>
Screenshot: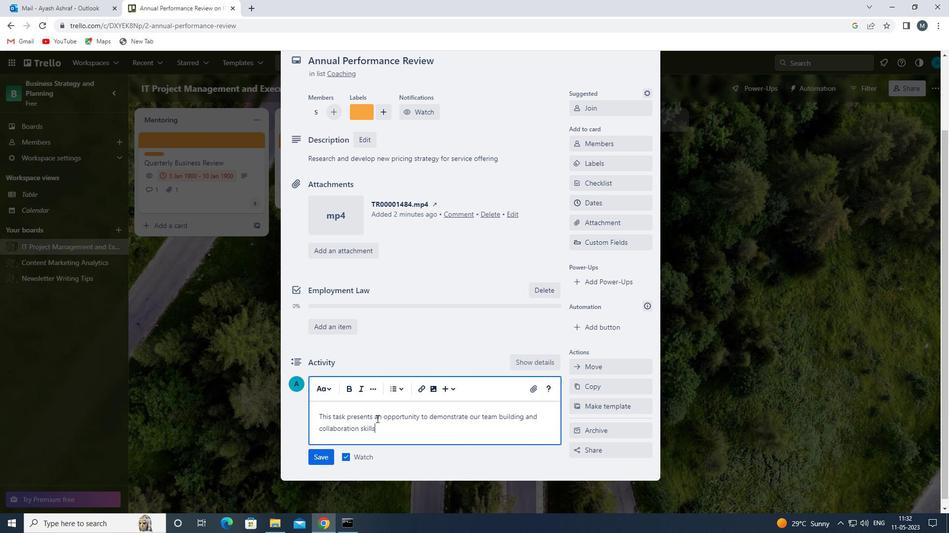 
Action: Mouse moved to (947, 508)
Screenshot: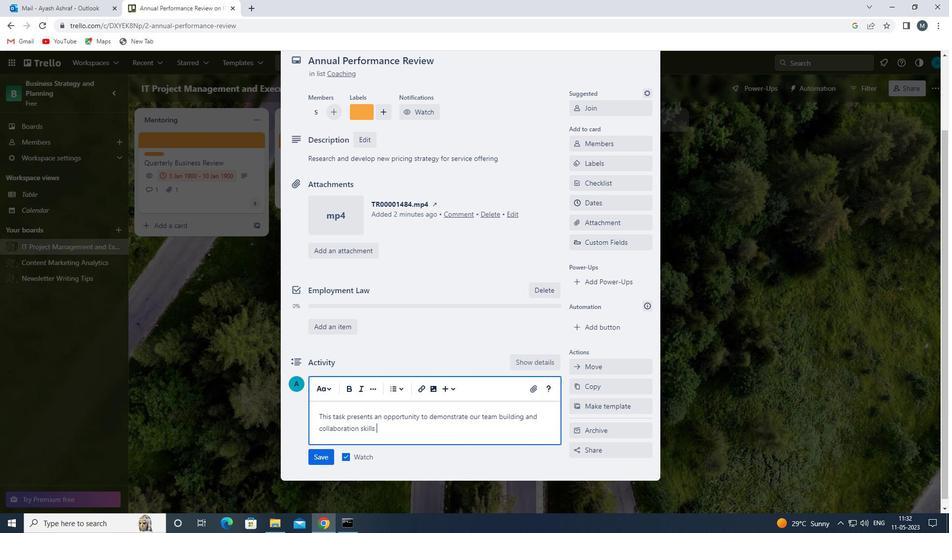 
Action: Key pressed ,<Key.space>WORKING<Key.space>
Screenshot: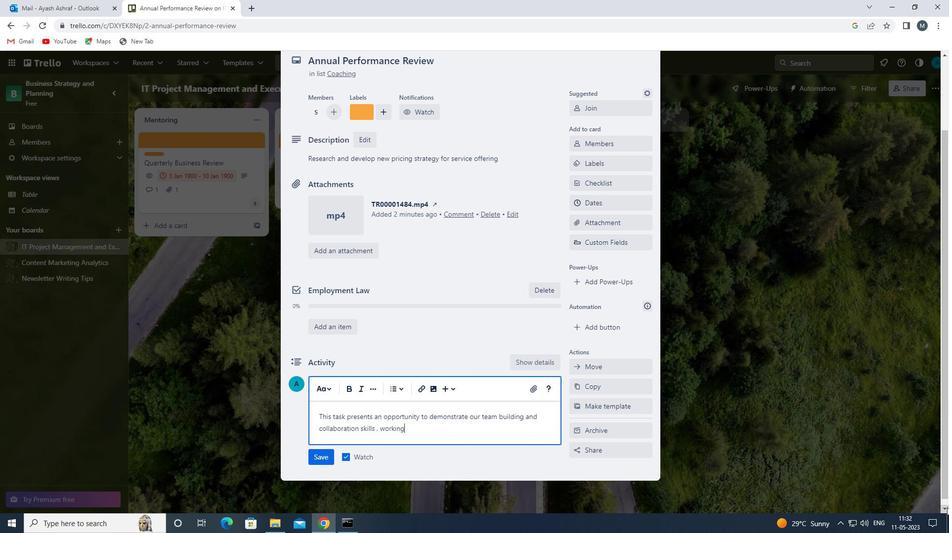 
Action: Mouse moved to (947, 507)
Screenshot: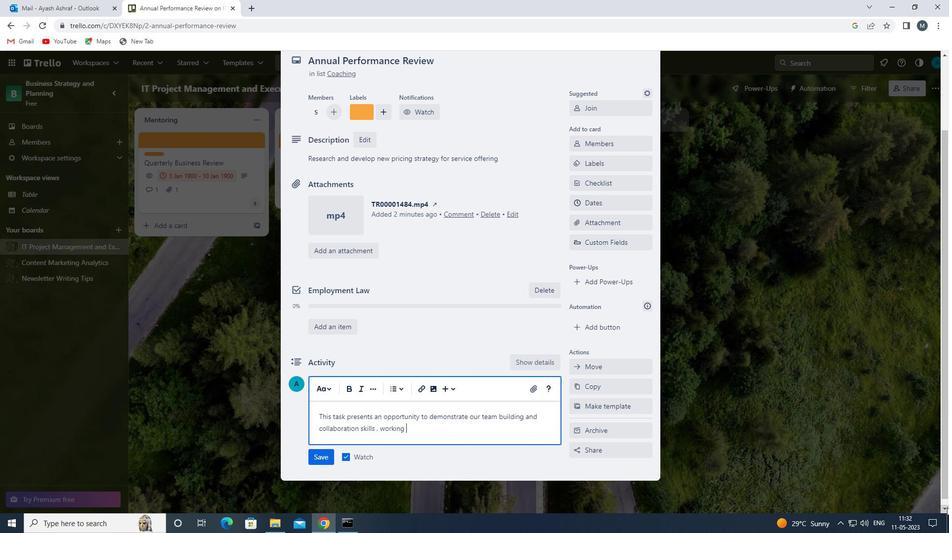 
Action: Key pressed EFFECTIVELY<Key.space>WITH<Key.space>OTHER<Key.space>
Screenshot: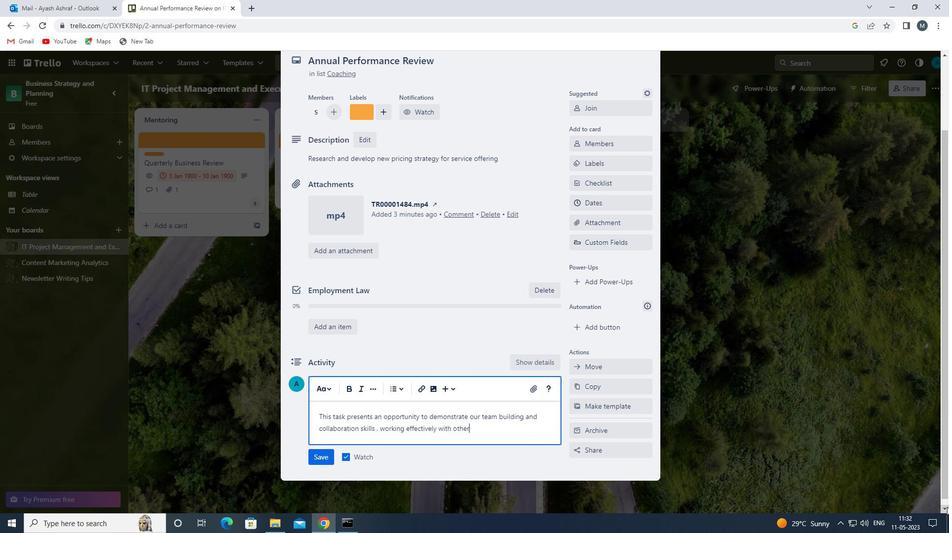 
Action: Mouse moved to (946, 507)
Screenshot: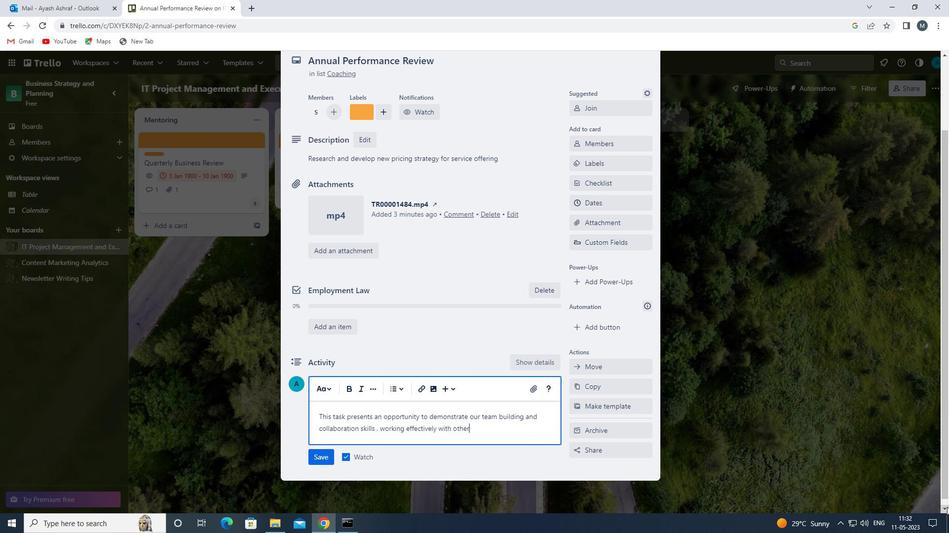 
Action: Key pressed TOWARD<Key.space>
Screenshot: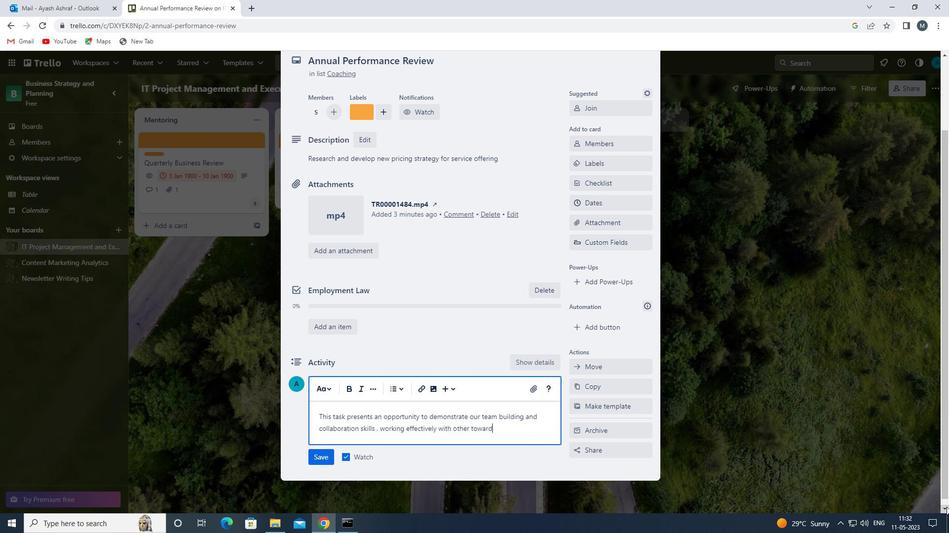 
Action: Mouse moved to (946, 506)
Screenshot: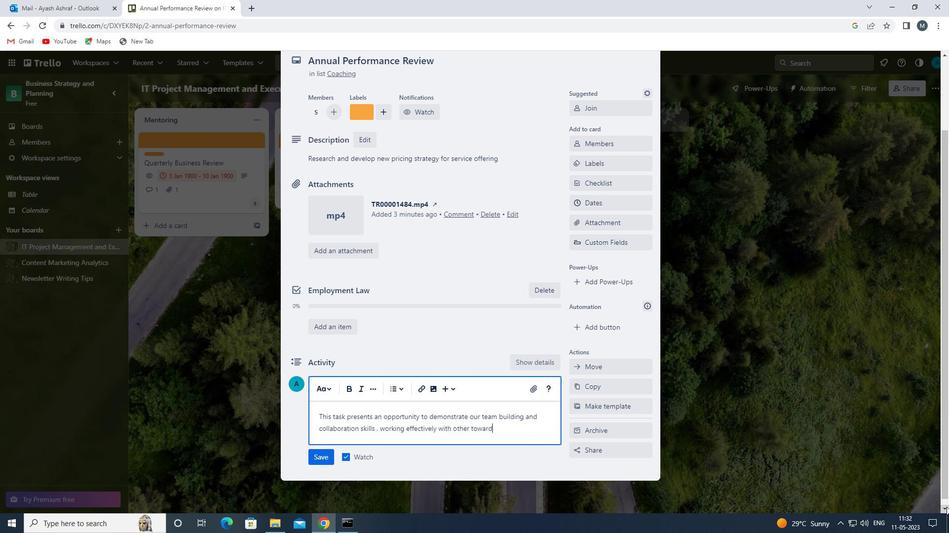 
Action: Key pressed A<Key.space>COMMON<Key.space>GOAL
Screenshot: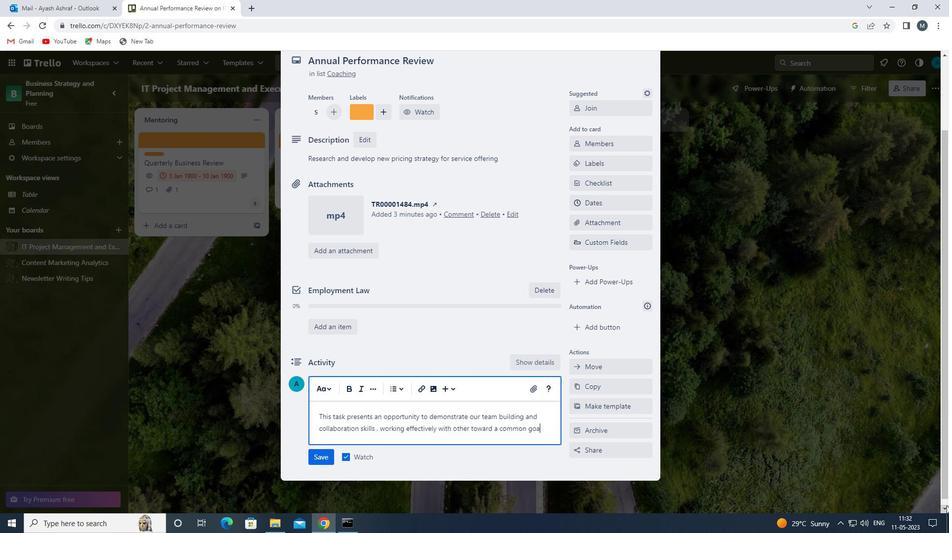
Action: Mouse moved to (313, 454)
Screenshot: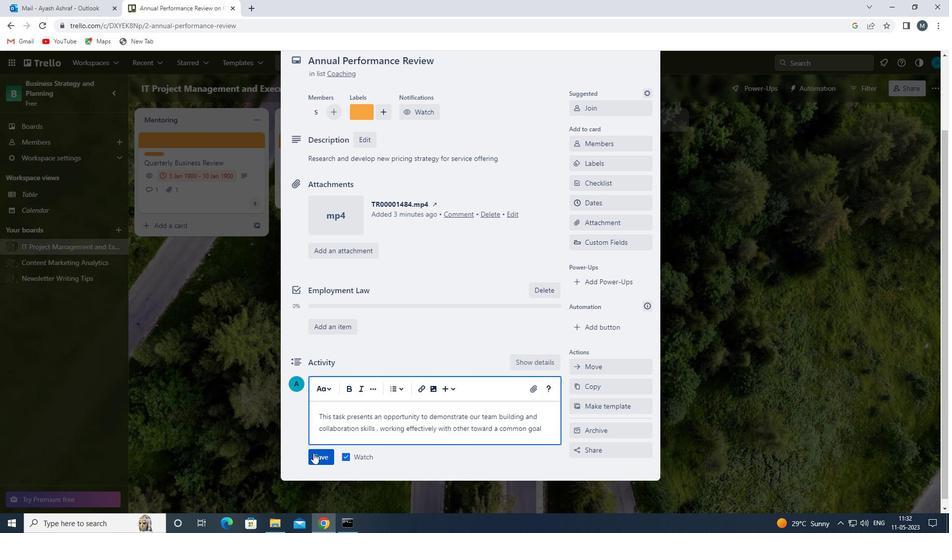 
Action: Mouse pressed left at (313, 454)
Screenshot: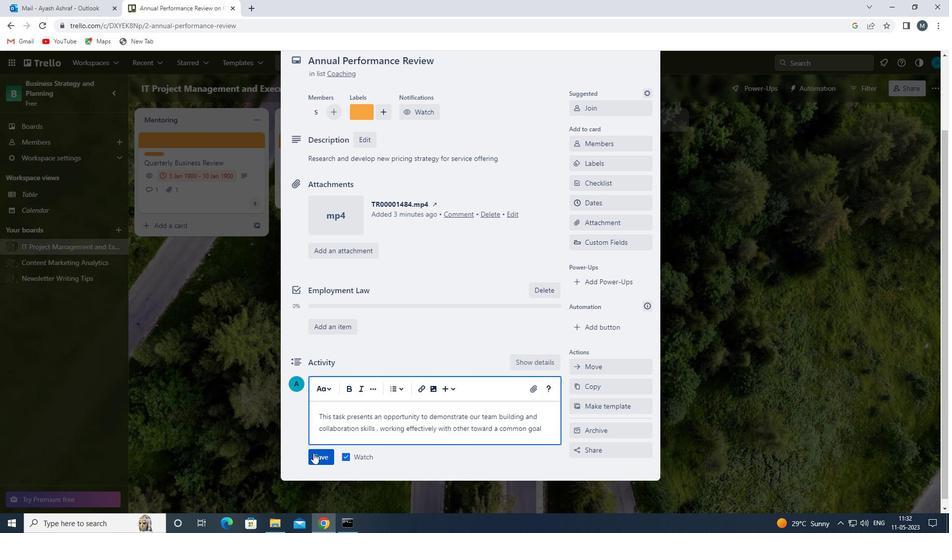 
Action: Mouse moved to (616, 198)
Screenshot: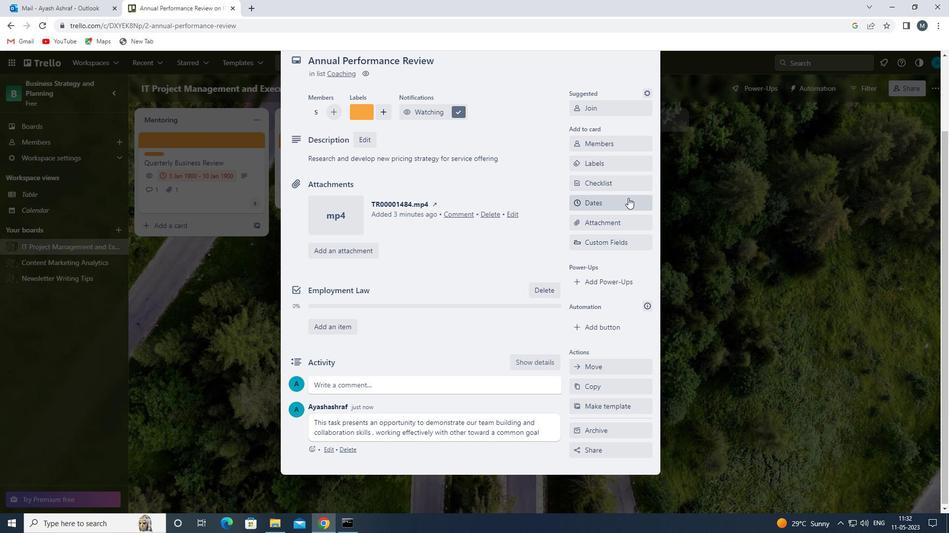 
Action: Mouse pressed left at (616, 198)
Screenshot: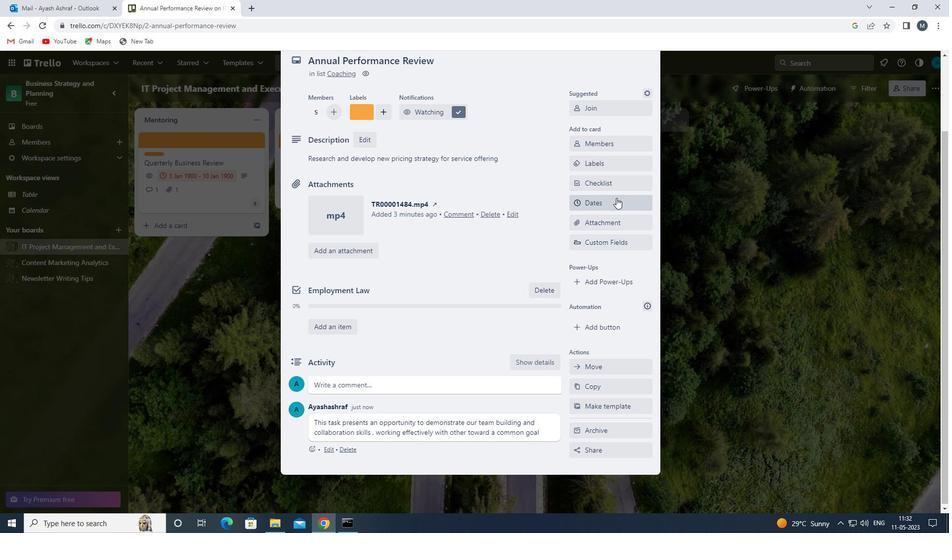 
Action: Mouse moved to (575, 269)
Screenshot: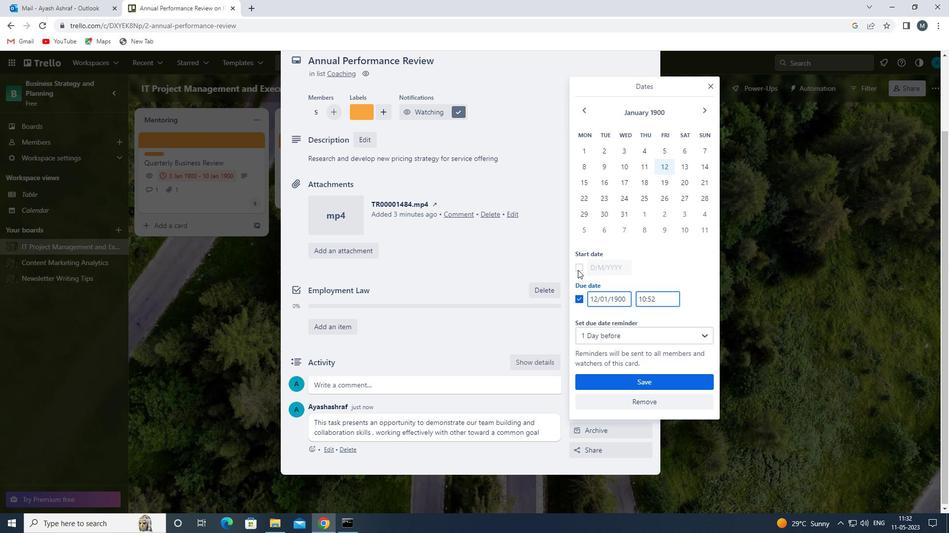 
Action: Mouse pressed left at (575, 269)
Screenshot: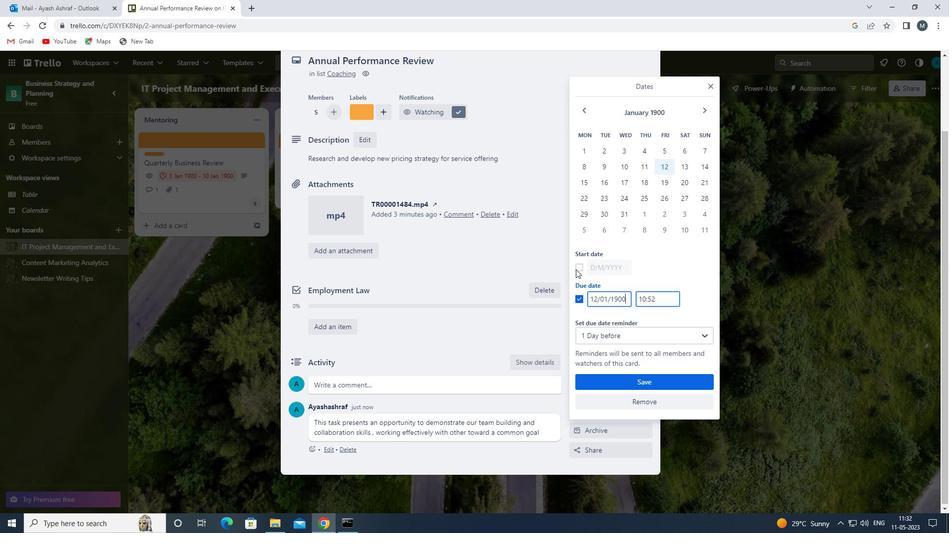 
Action: Mouse moved to (596, 266)
Screenshot: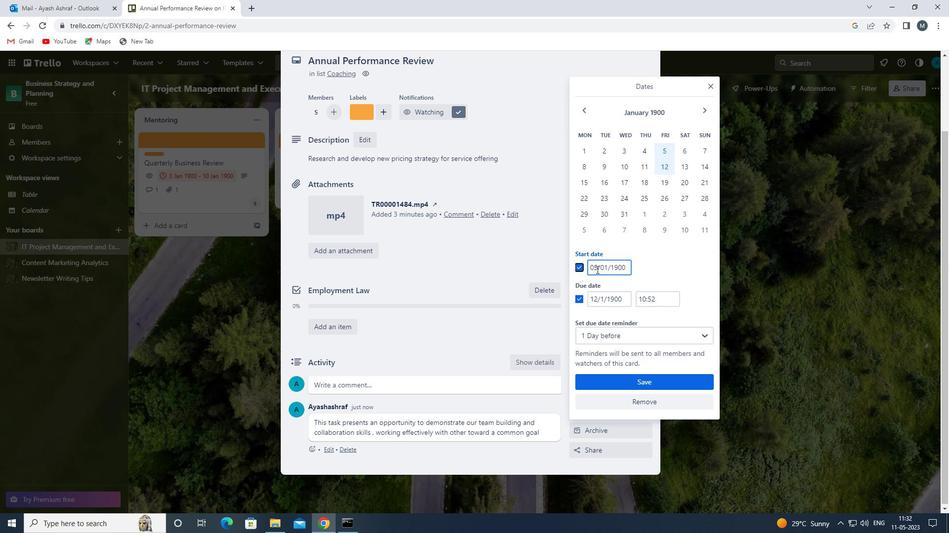 
Action: Mouse pressed left at (596, 266)
Screenshot: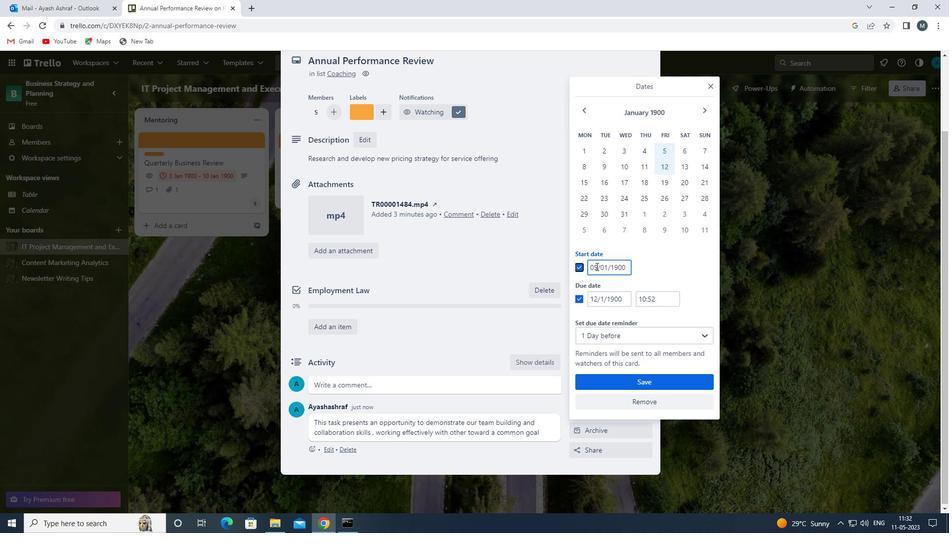 
Action: Key pressed <Key.backspace><<102>>
Screenshot: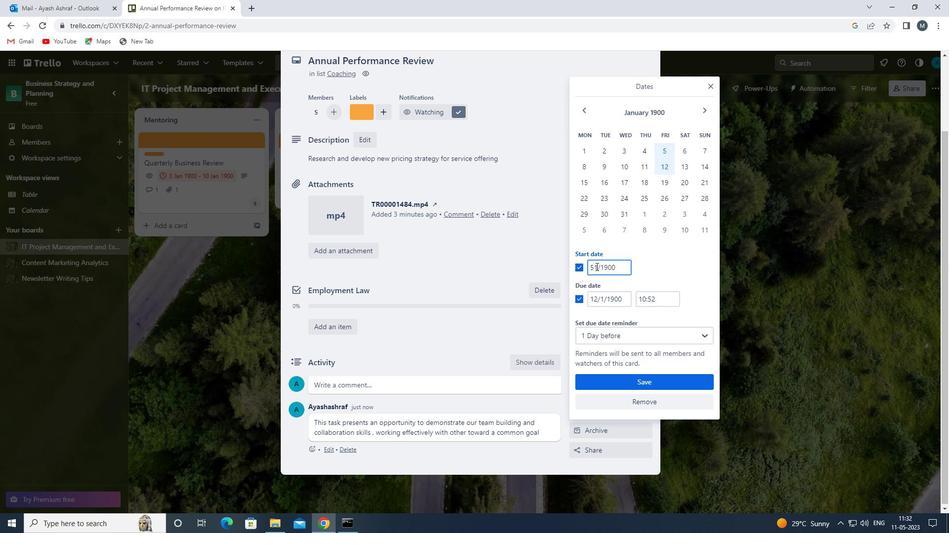 
Action: Mouse moved to (603, 267)
Screenshot: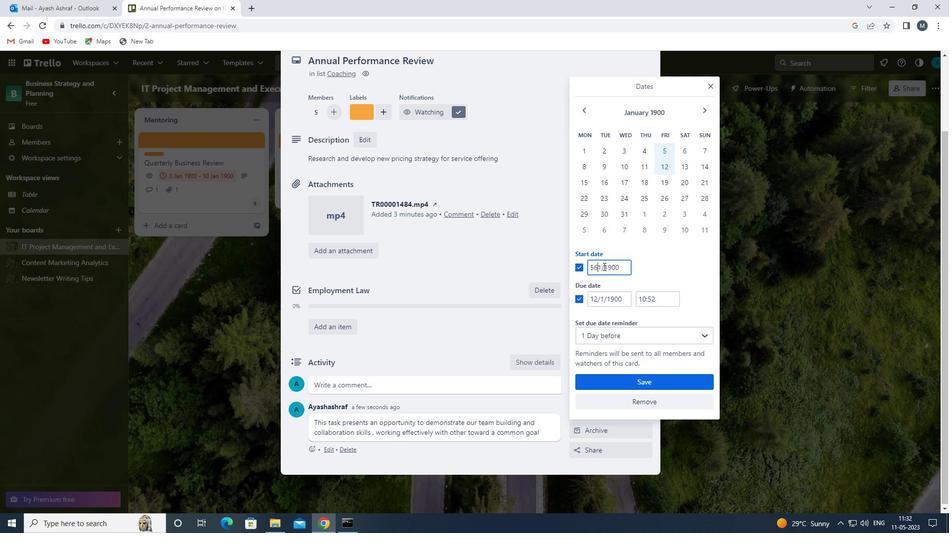 
Action: Mouse pressed left at (603, 267)
Screenshot: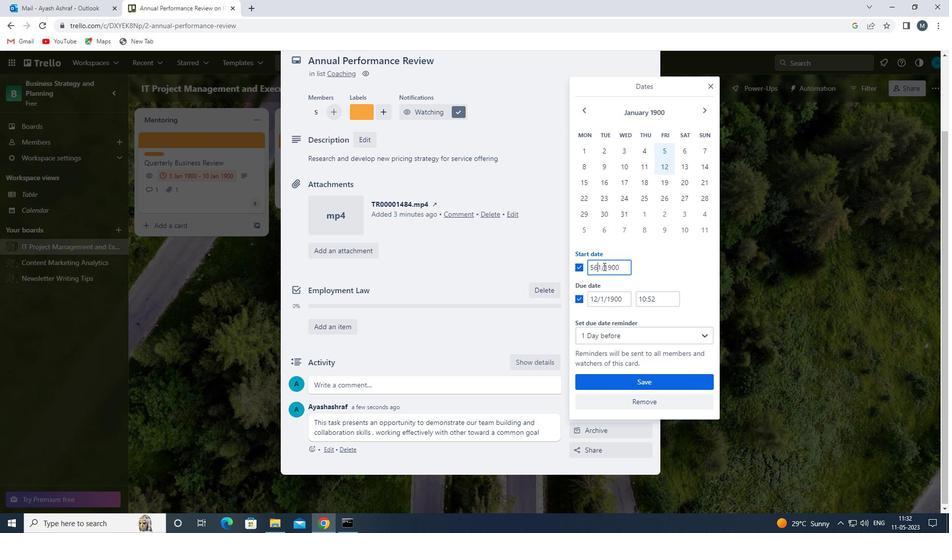 
Action: Key pressed <Key.backspace><Key.backspace><Key.backspace>
Screenshot: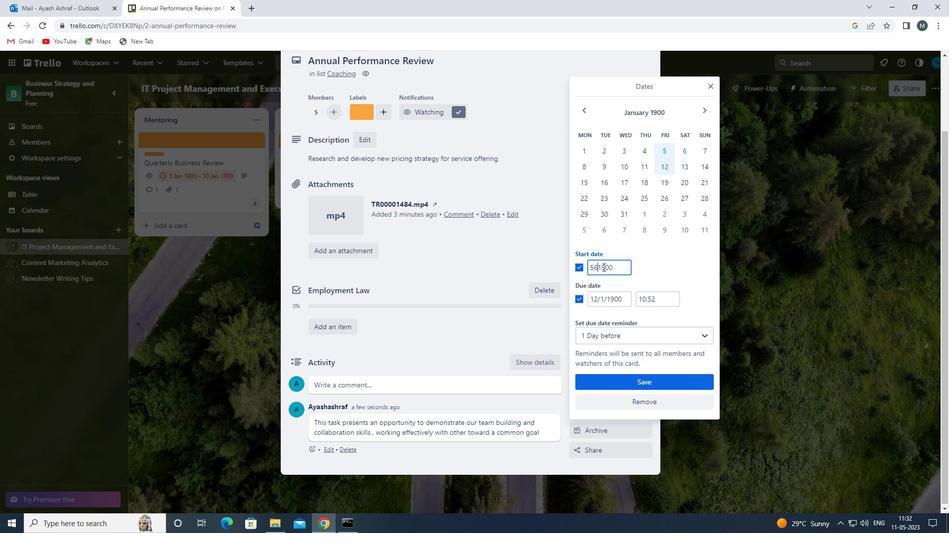 
Action: Mouse moved to (605, 260)
Screenshot: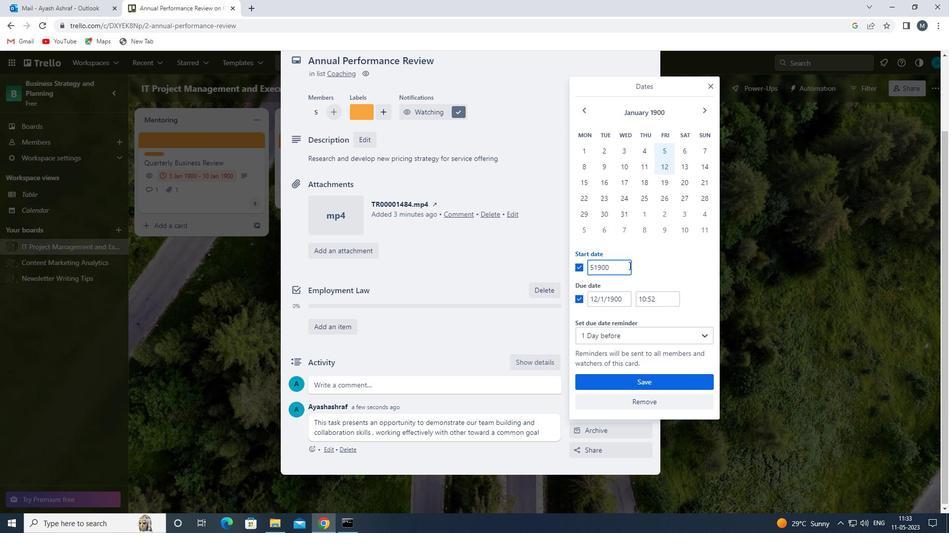 
Action: Mouse pressed left at (605, 260)
Screenshot: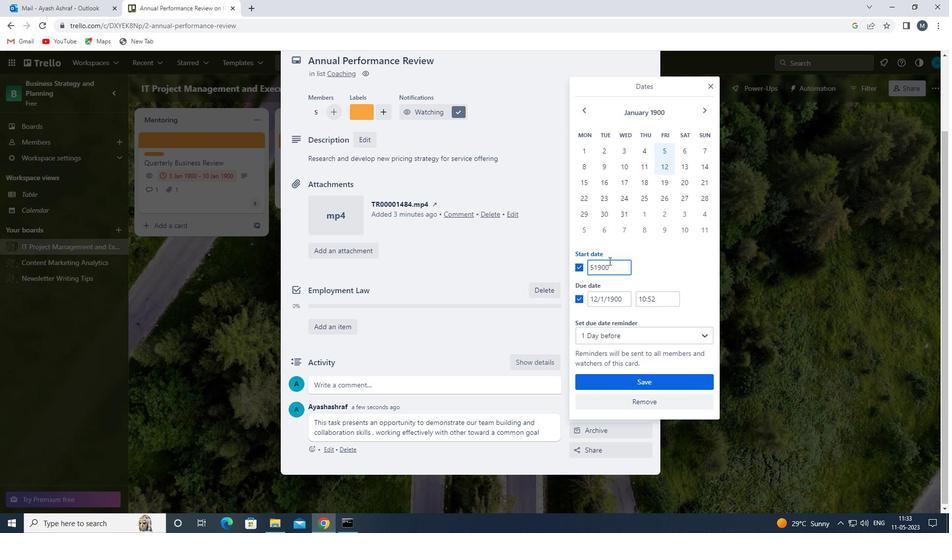 
Action: Mouse moved to (610, 267)
Screenshot: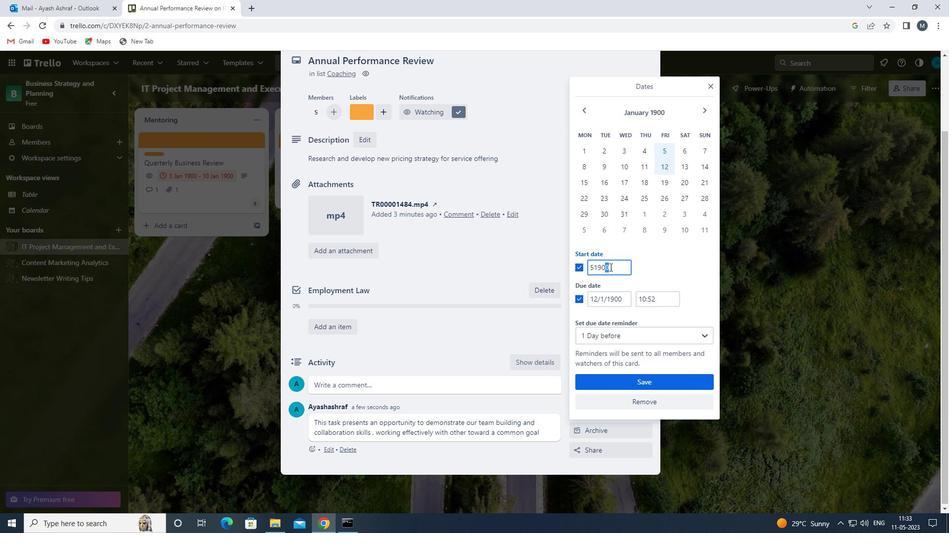
Action: Key pressed <Key.backspace><Key.backspace><Key.backspace><Key.backspace><Key.backspace><<102>>
Screenshot: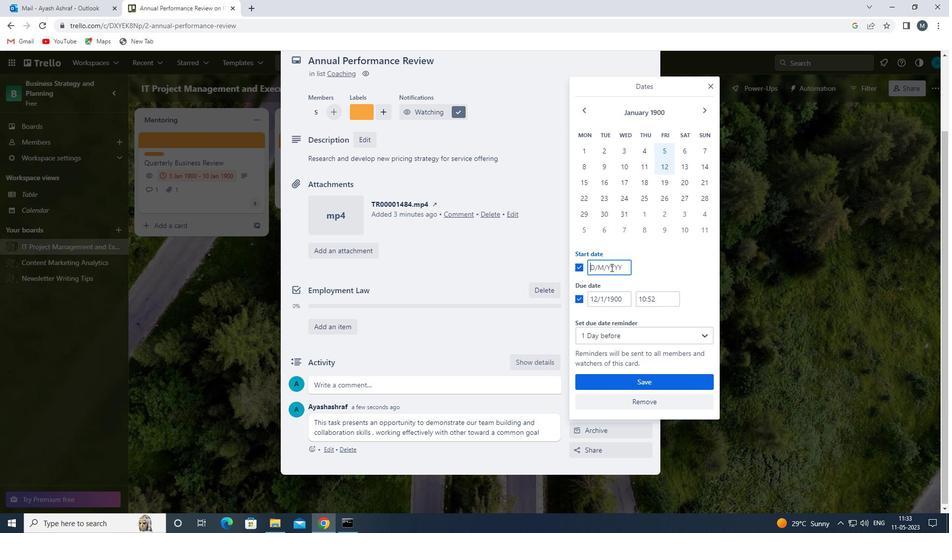 
Action: Mouse moved to (644, 277)
Screenshot: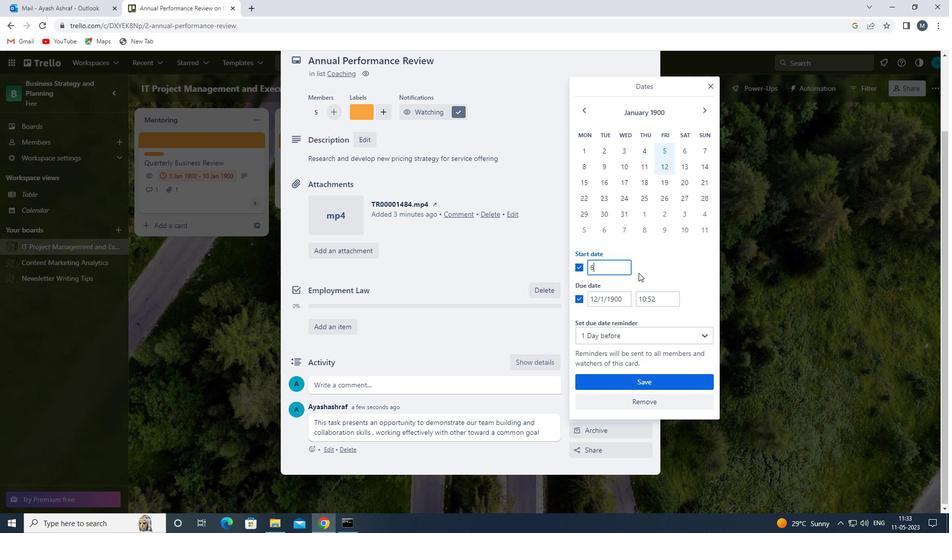 
Action: Mouse pressed left at (644, 277)
Screenshot: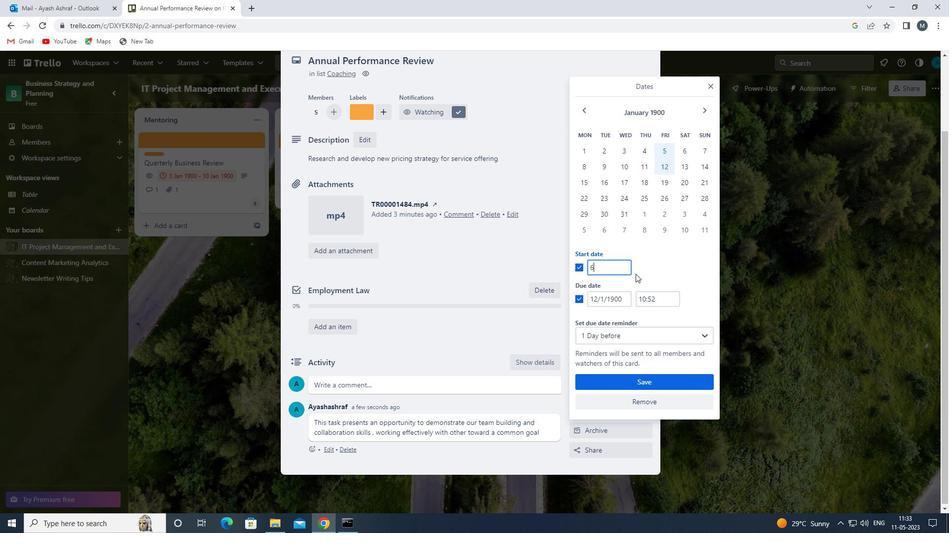 
Action: Mouse moved to (609, 267)
Screenshot: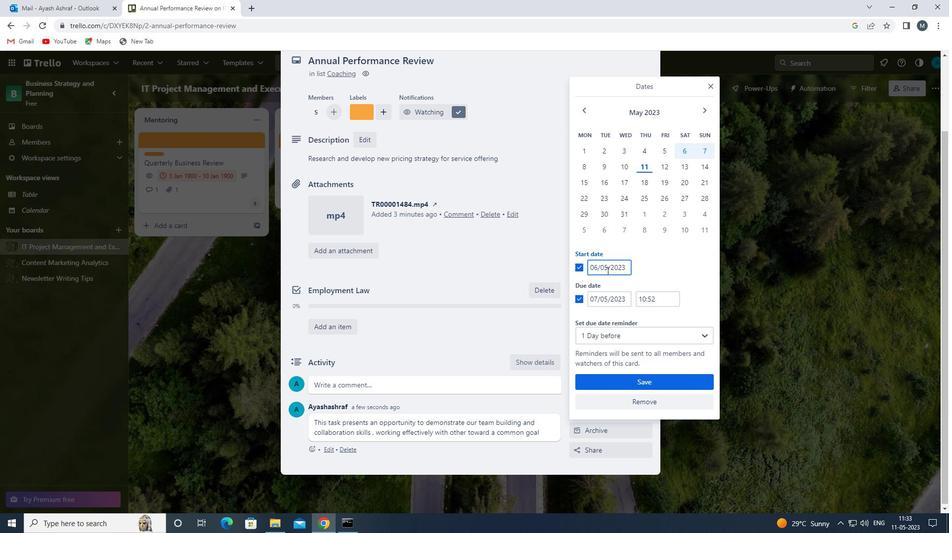 
Action: Mouse pressed left at (609, 267)
Screenshot: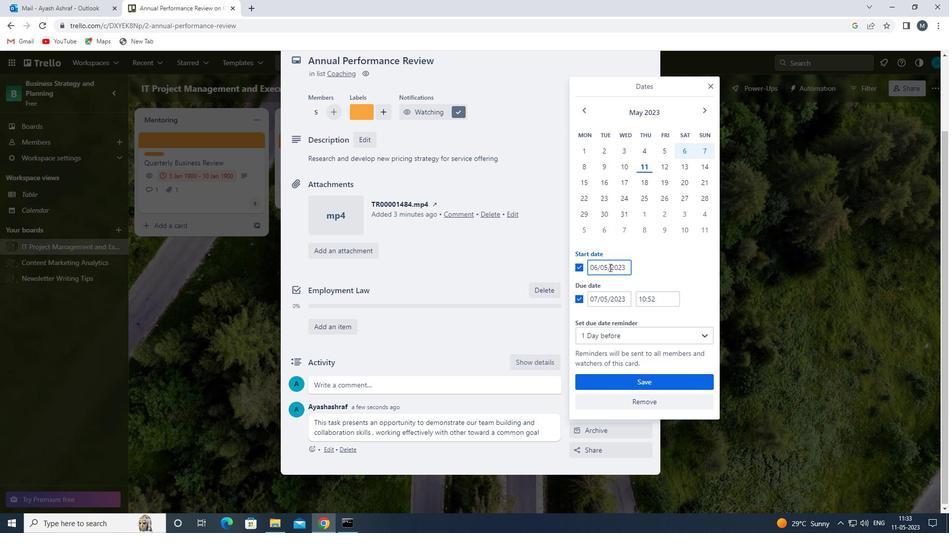 
Action: Mouse moved to (607, 267)
Screenshot: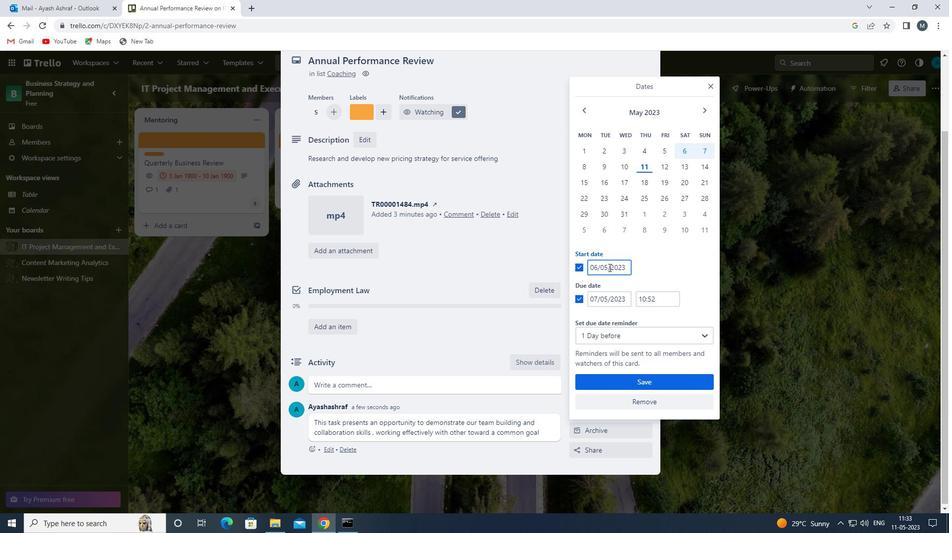 
Action: Mouse pressed left at (607, 267)
Screenshot: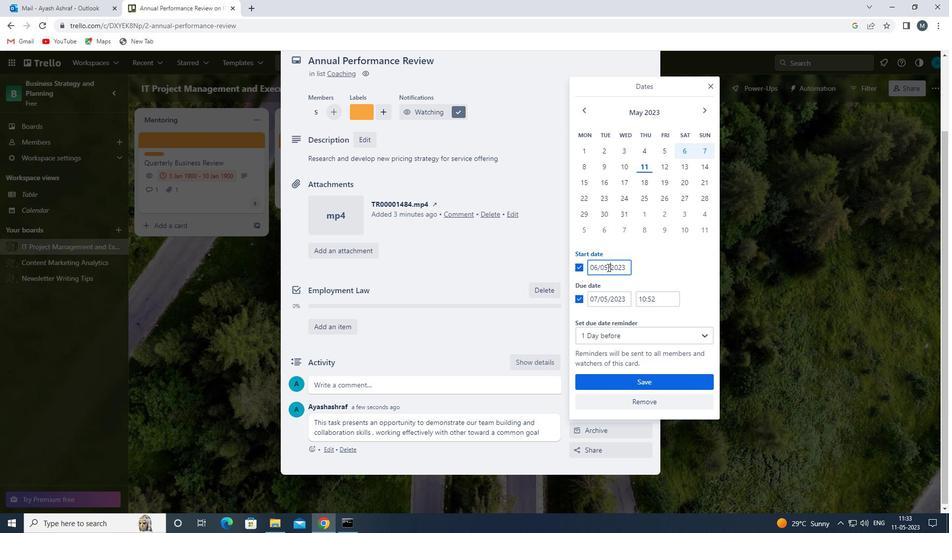 
Action: Key pressed <<97>>
Screenshot: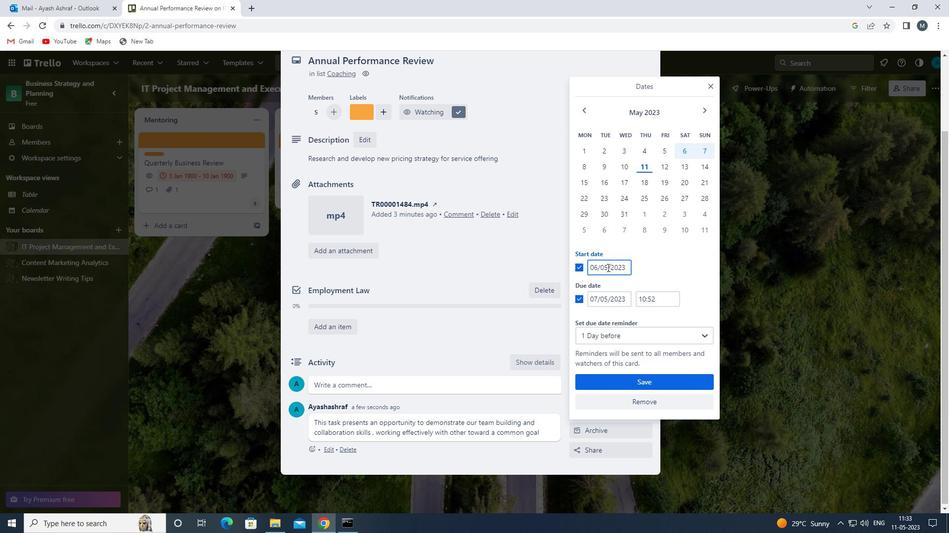 
Action: Mouse moved to (614, 254)
Screenshot: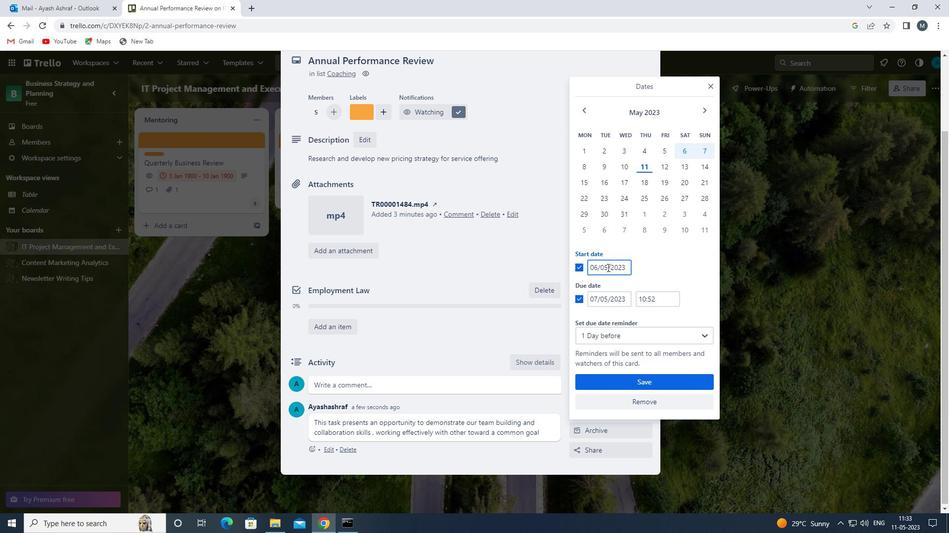 
Action: Key pressed <Key.backspace><Key.backspace><Key.backspace><<97>>
Screenshot: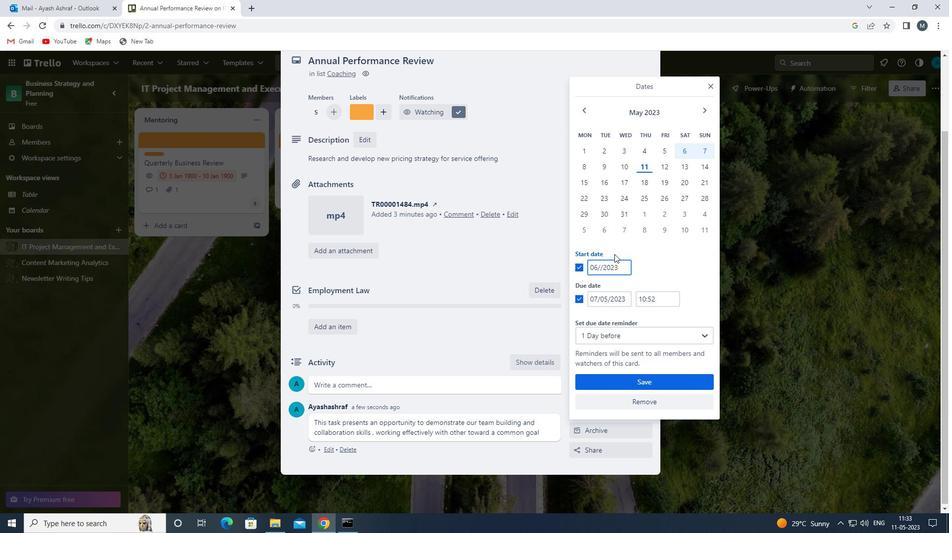 
Action: Mouse moved to (624, 267)
Screenshot: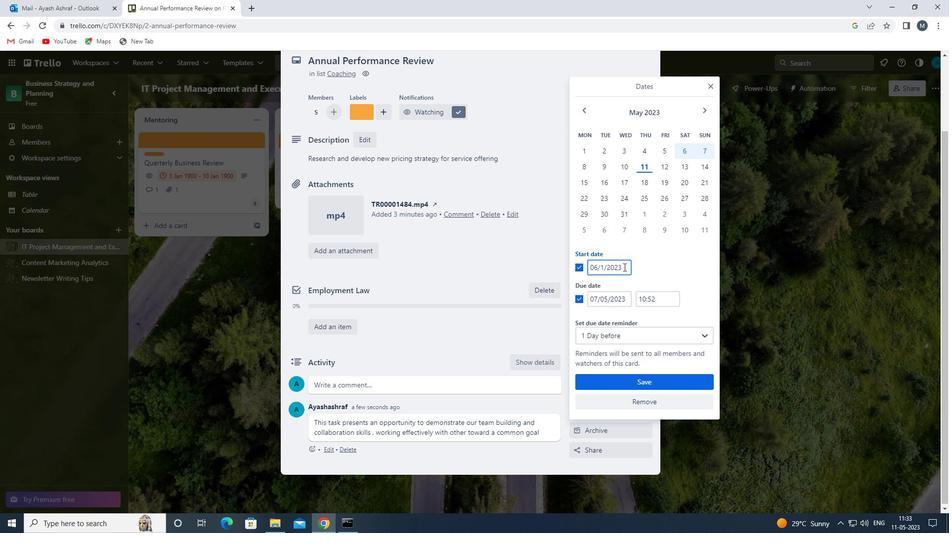 
Action: Mouse pressed left at (624, 267)
Screenshot: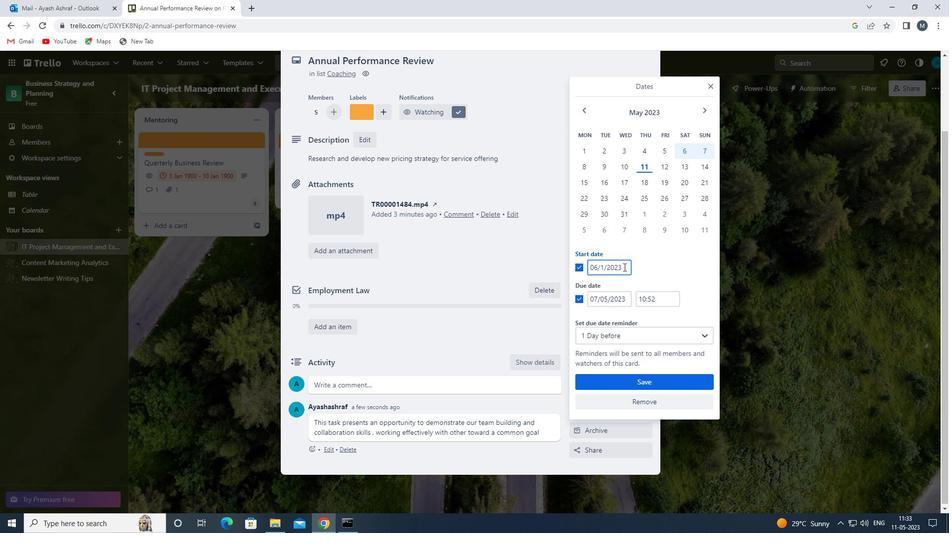 
Action: Mouse moved to (621, 244)
Screenshot: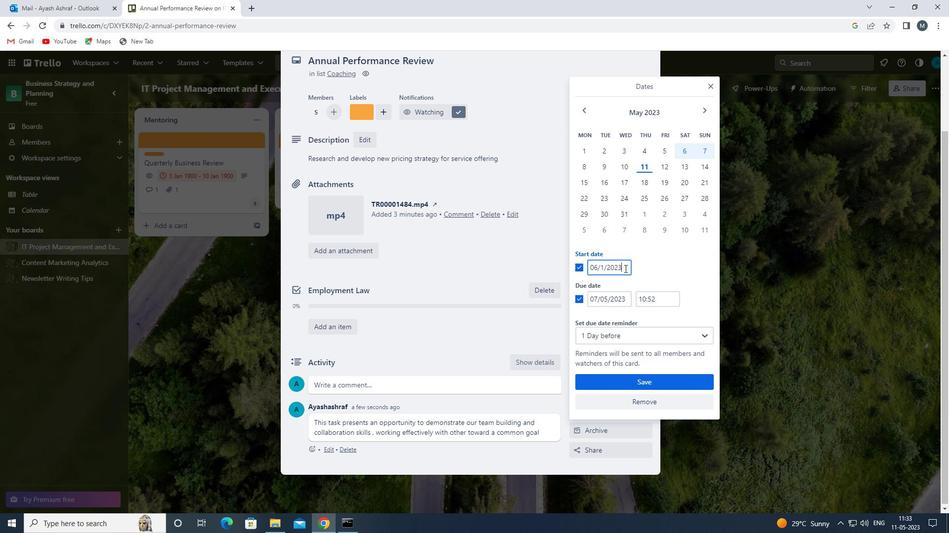
Action: Key pressed <Key.backspace><Key.backspace><Key.backspace><Key.backspace><<97>><<105>><<96>><<96>>
Screenshot: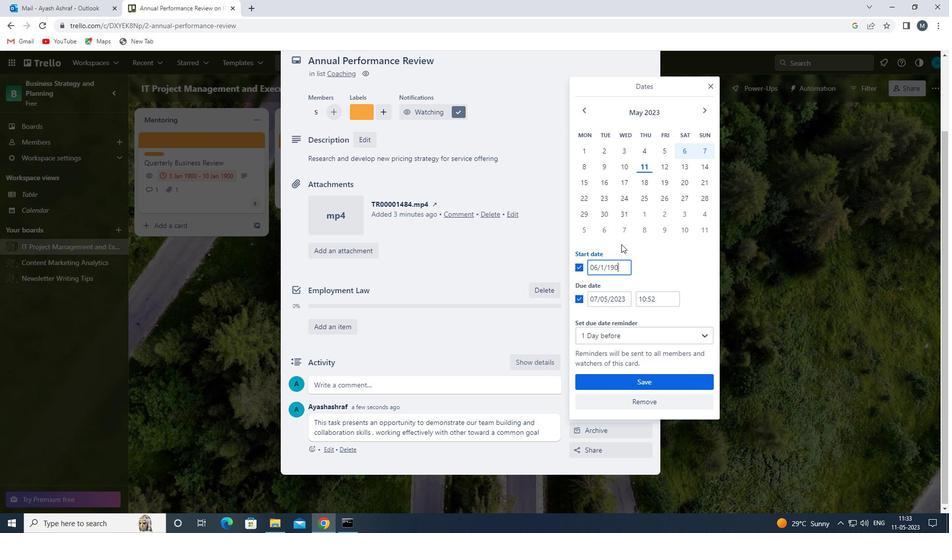 
Action: Mouse moved to (596, 299)
Screenshot: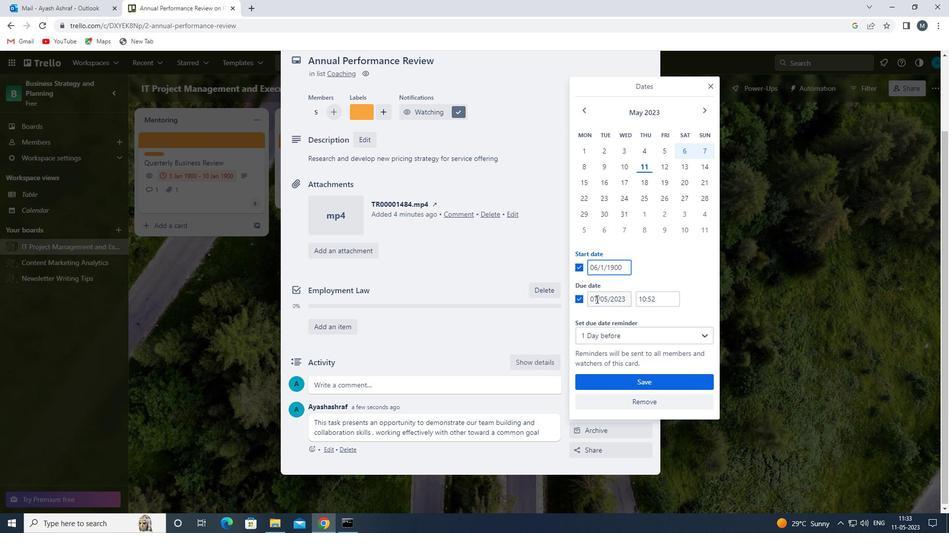 
Action: Mouse pressed left at (596, 299)
Screenshot: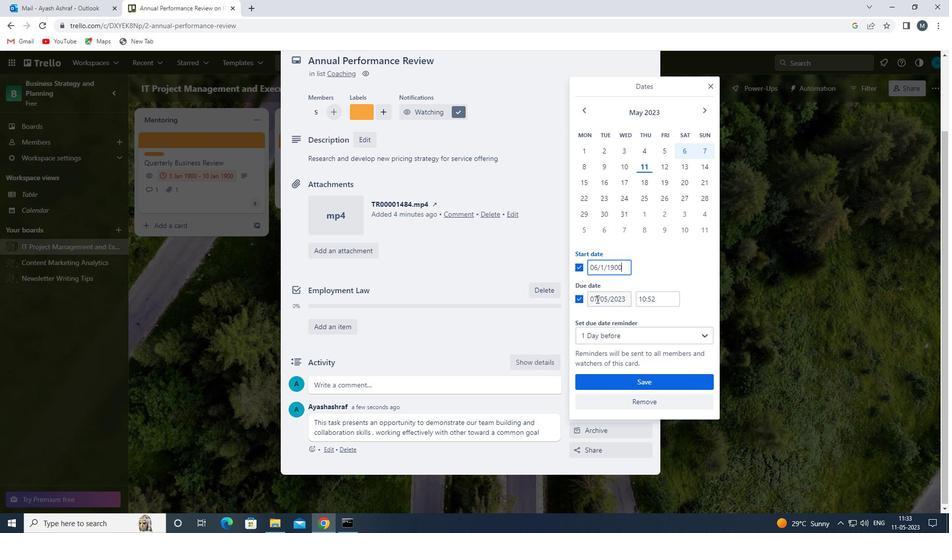 
Action: Mouse moved to (588, 284)
Screenshot: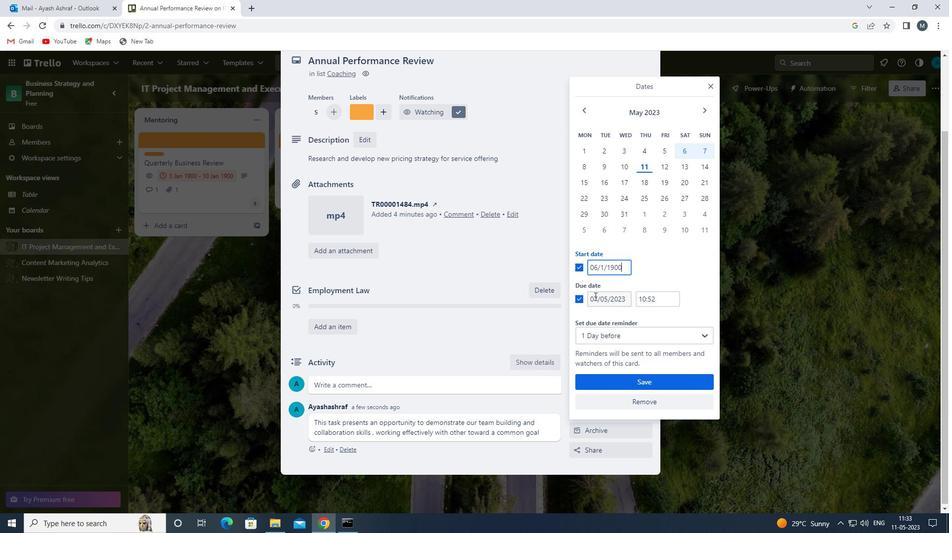 
Action: Key pressed <Key.backspace><Key.backspace><<97>><<99>>
Screenshot: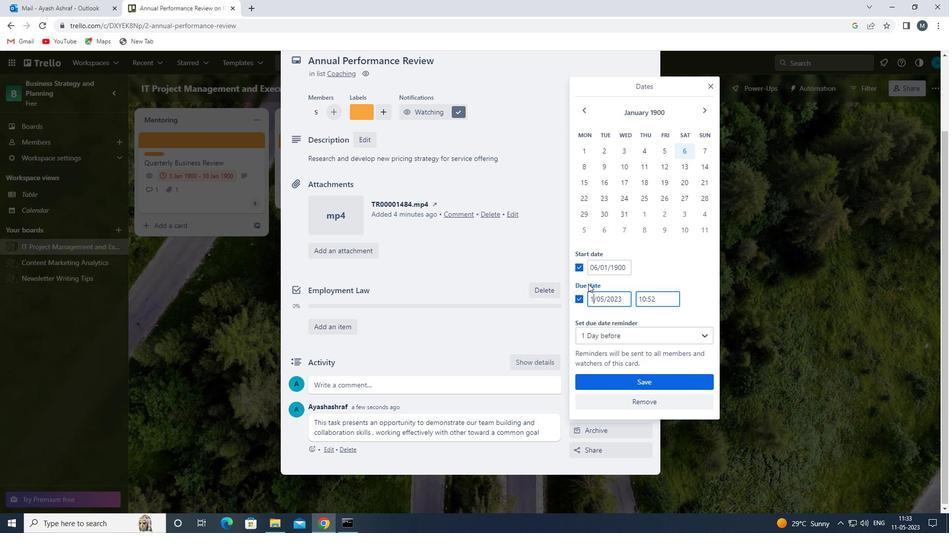 
Action: Mouse moved to (607, 297)
Screenshot: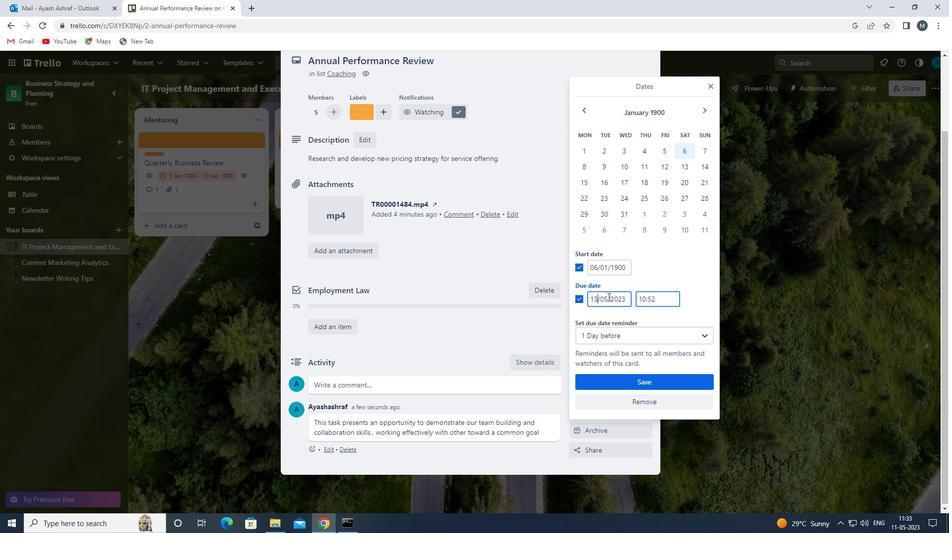 
Action: Mouse pressed left at (607, 297)
Screenshot: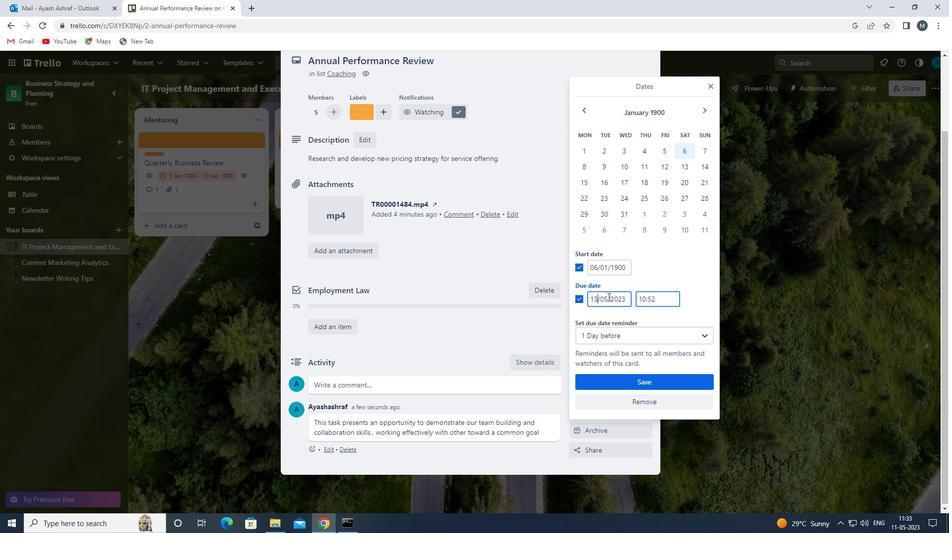 
Action: Key pressed <Key.backspace><<97>>
Screenshot: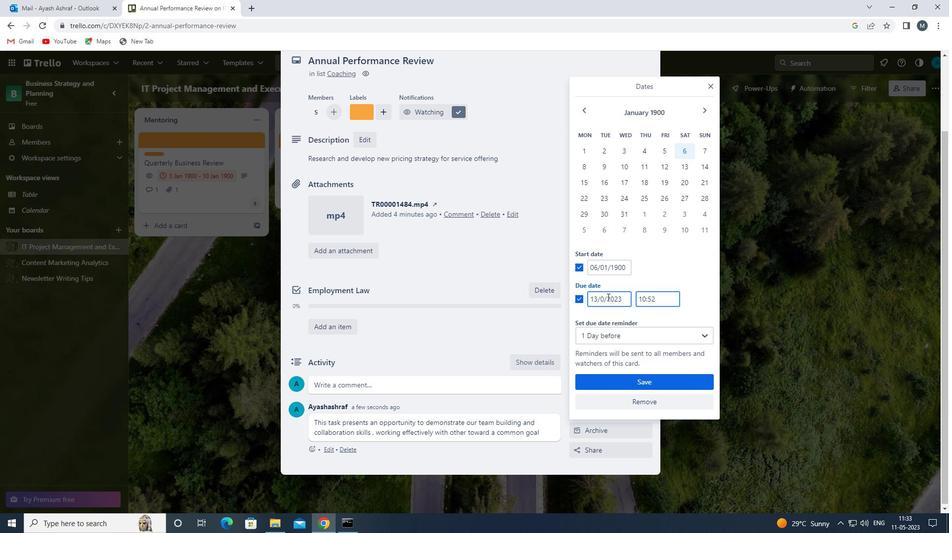 
Action: Mouse moved to (627, 297)
Screenshot: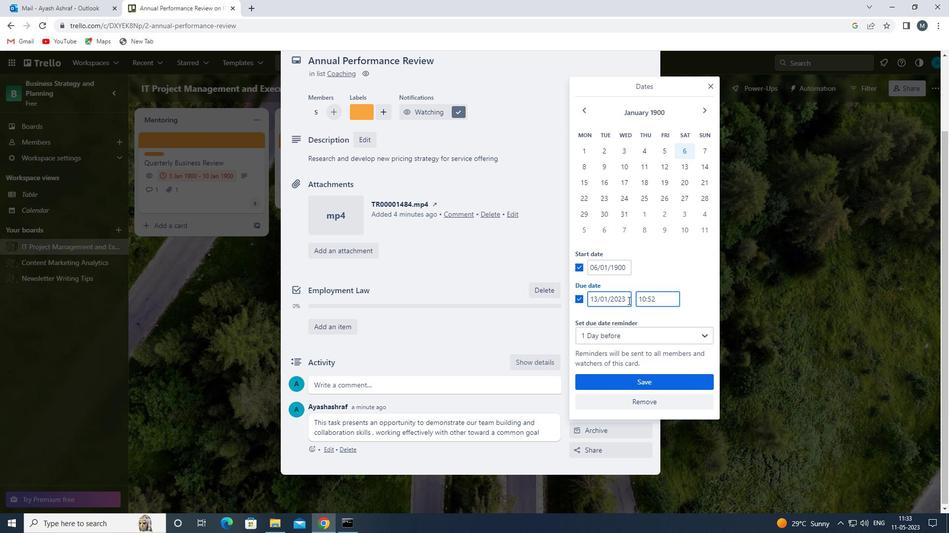 
Action: Mouse pressed left at (627, 297)
Screenshot: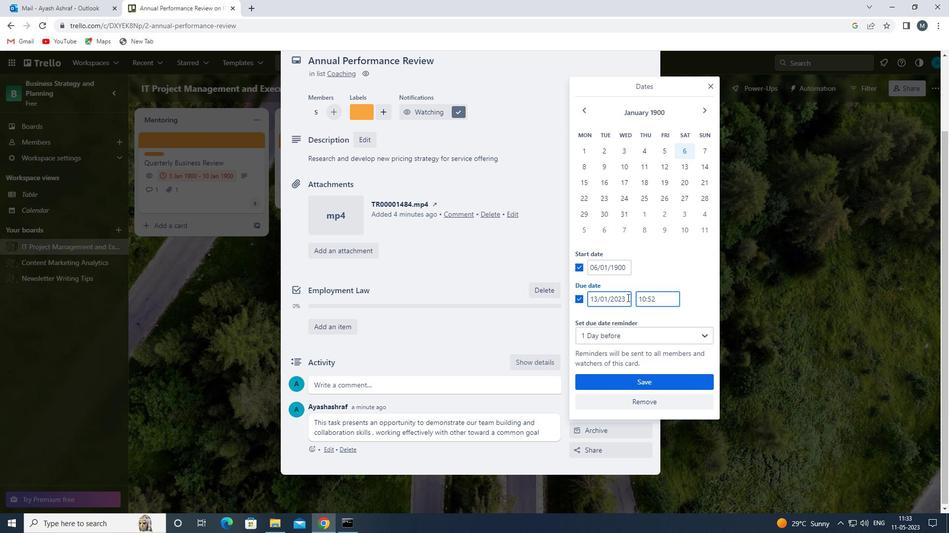 
Action: Mouse moved to (625, 297)
Screenshot: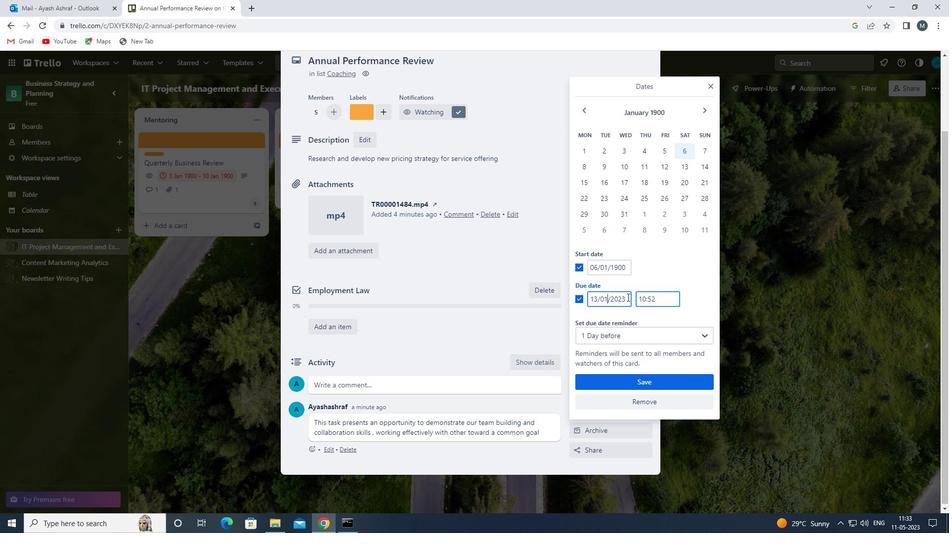 
Action: Key pressed <Key.backspace><Key.backspace><Key.backspace><Key.backspace><<97>><<105>><<96>><<96>>
Screenshot: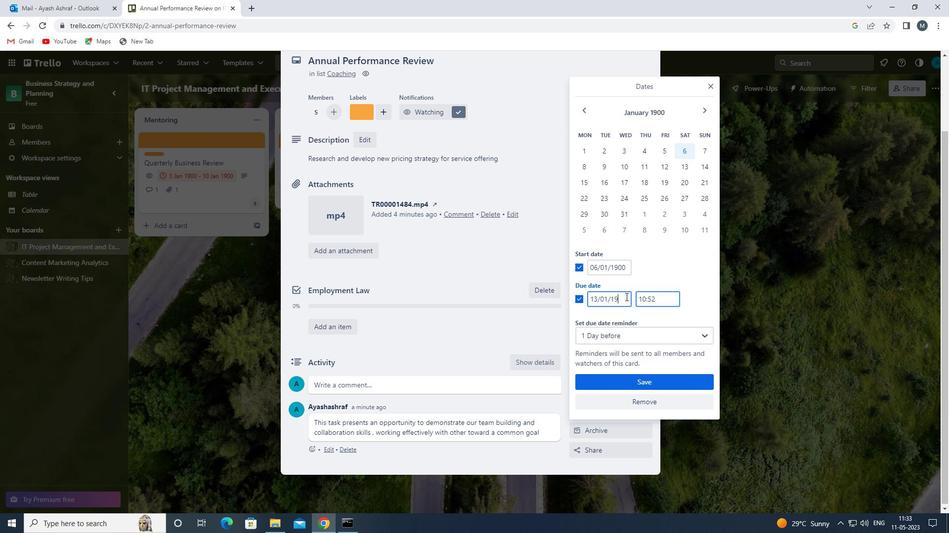 
Action: Mouse moved to (598, 375)
Screenshot: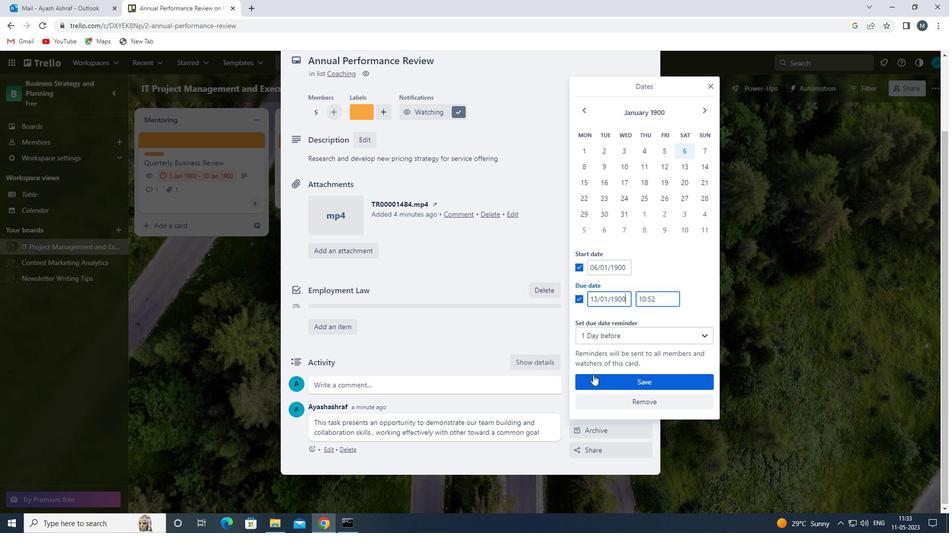 
Action: Mouse pressed left at (598, 375)
Screenshot: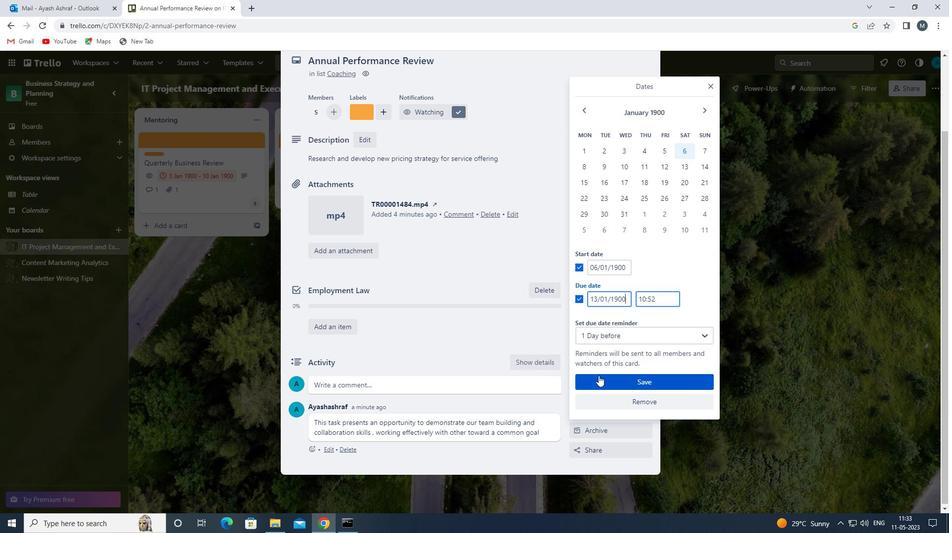 
Action: Mouse moved to (573, 324)
Screenshot: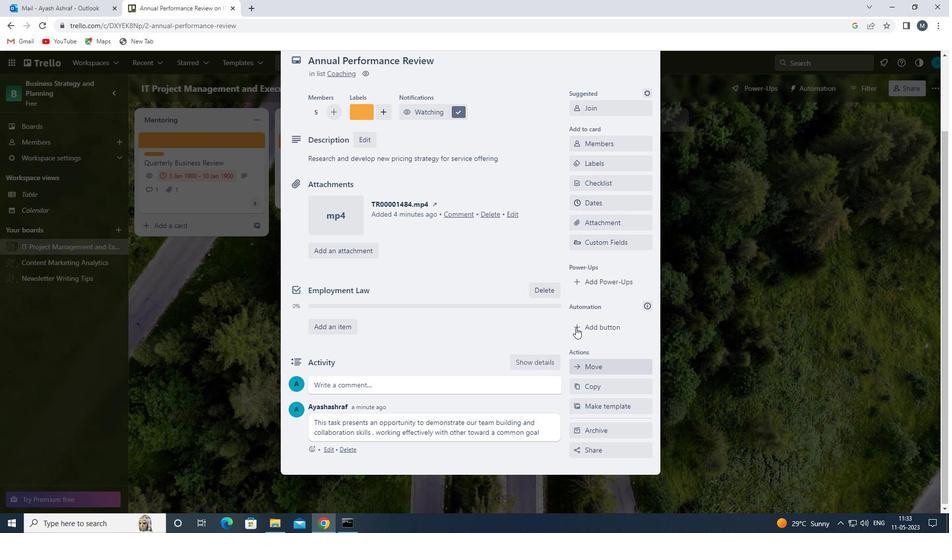 
